 Task: Open Card Compliance Audit in Board Data Visualization Tools to Workspace Enterprise Resource Planning and add a team member Softage.3@softage.net, a label Yellow, a checklist Email Campaign, an attachment from your computer, a color Yellow and finally, add a card description 'Develop and launch new social media marketing campaign for new product launch' and a comment 'Let us approach this task with a sense of curiosity and a willingness to explore new ideas and approaches.'. Add a start date 'Jan 13, 1900' with a due date 'Jan 20, 1900'
Action: Mouse moved to (108, 318)
Screenshot: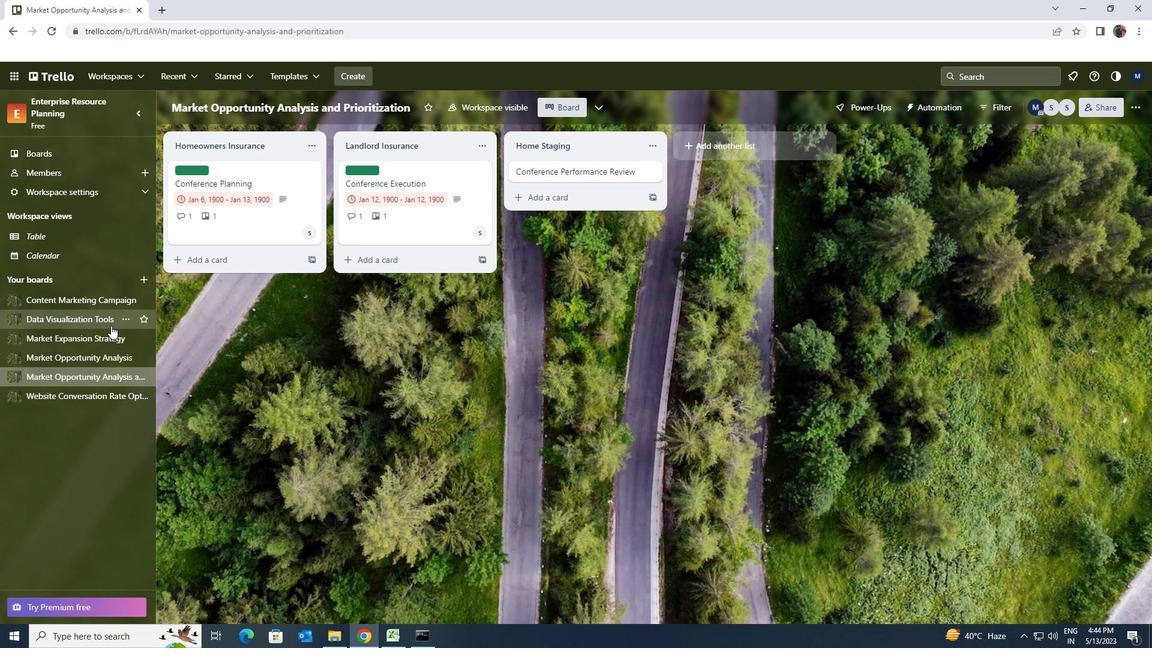 
Action: Mouse pressed left at (108, 318)
Screenshot: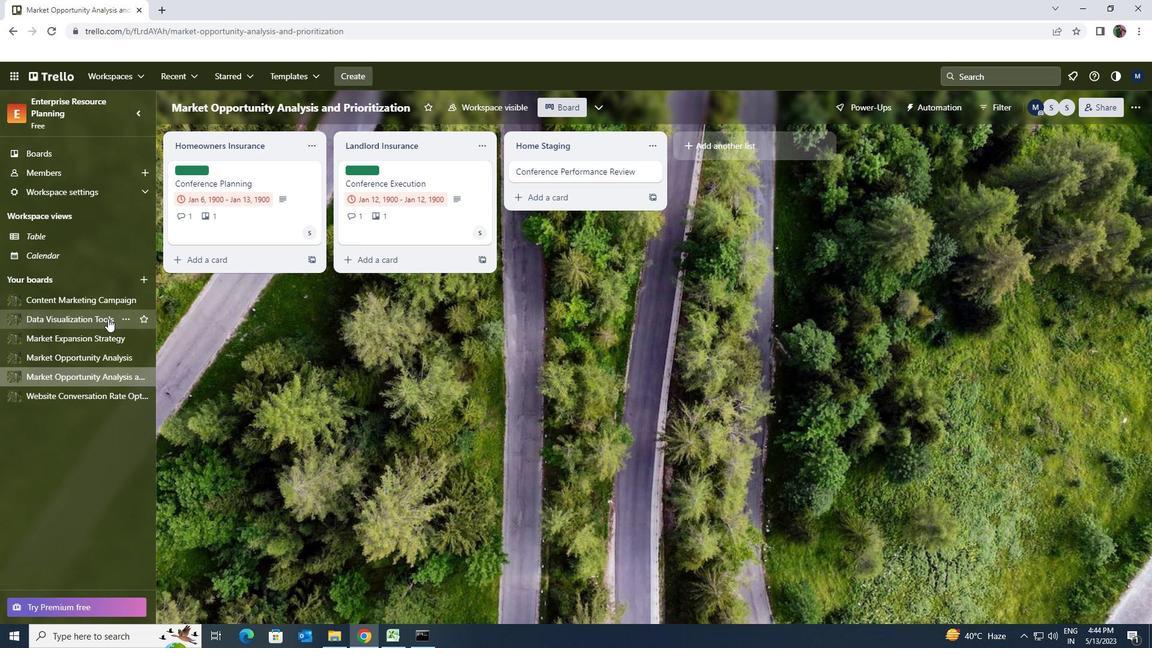 
Action: Mouse moved to (580, 170)
Screenshot: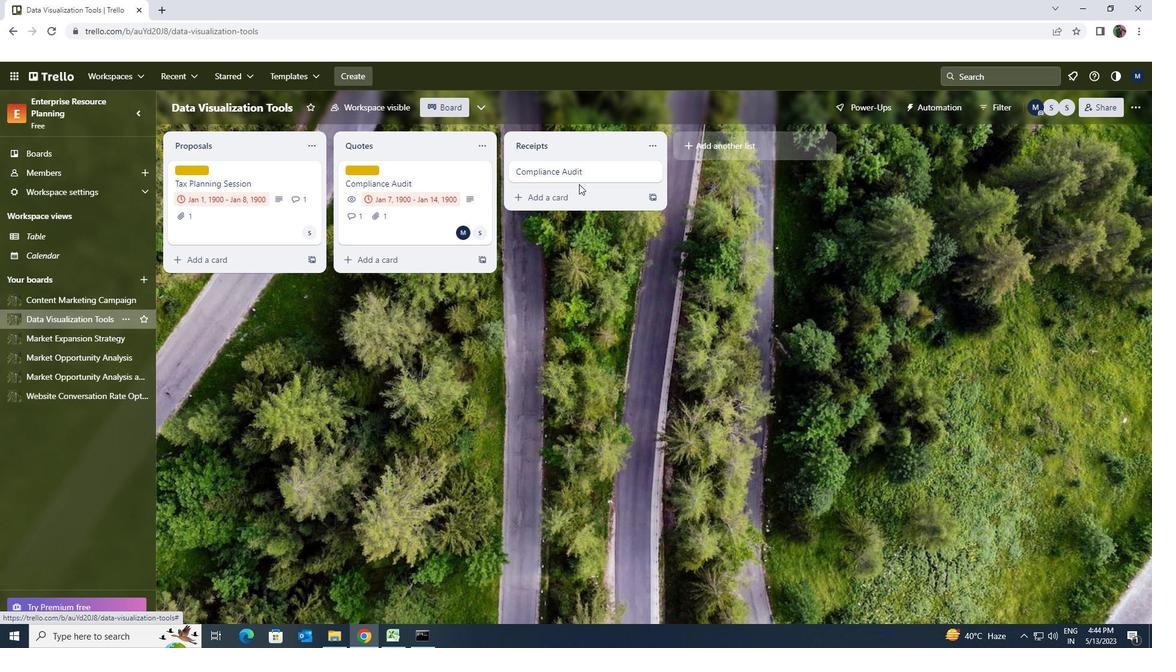 
Action: Mouse pressed left at (580, 170)
Screenshot: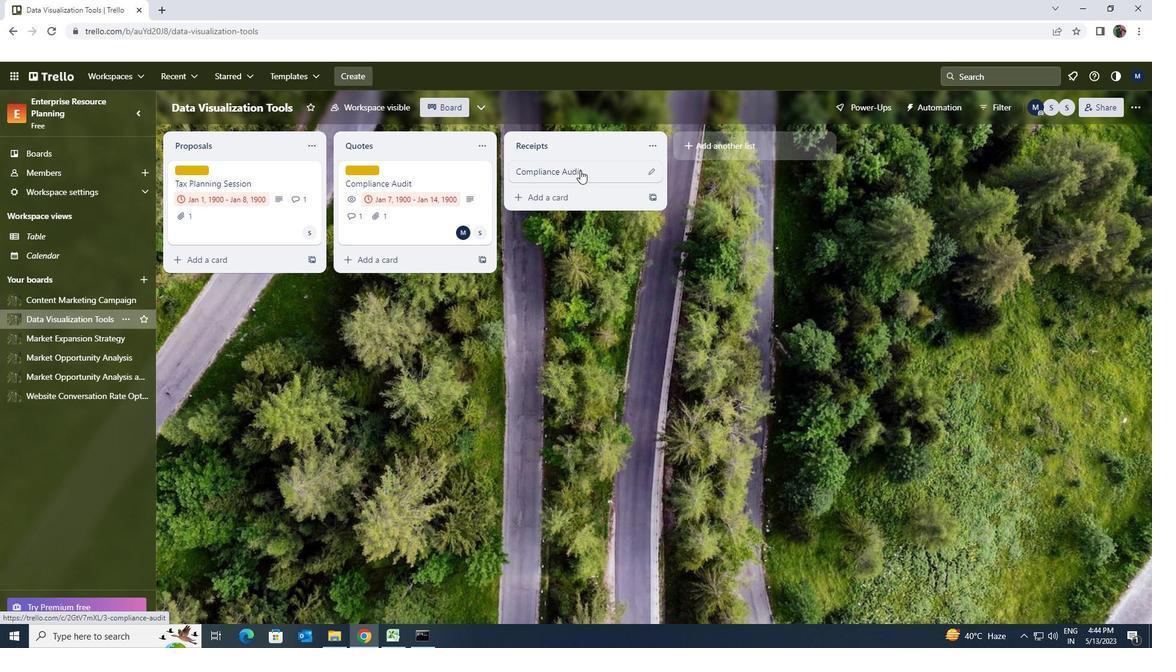
Action: Mouse moved to (712, 207)
Screenshot: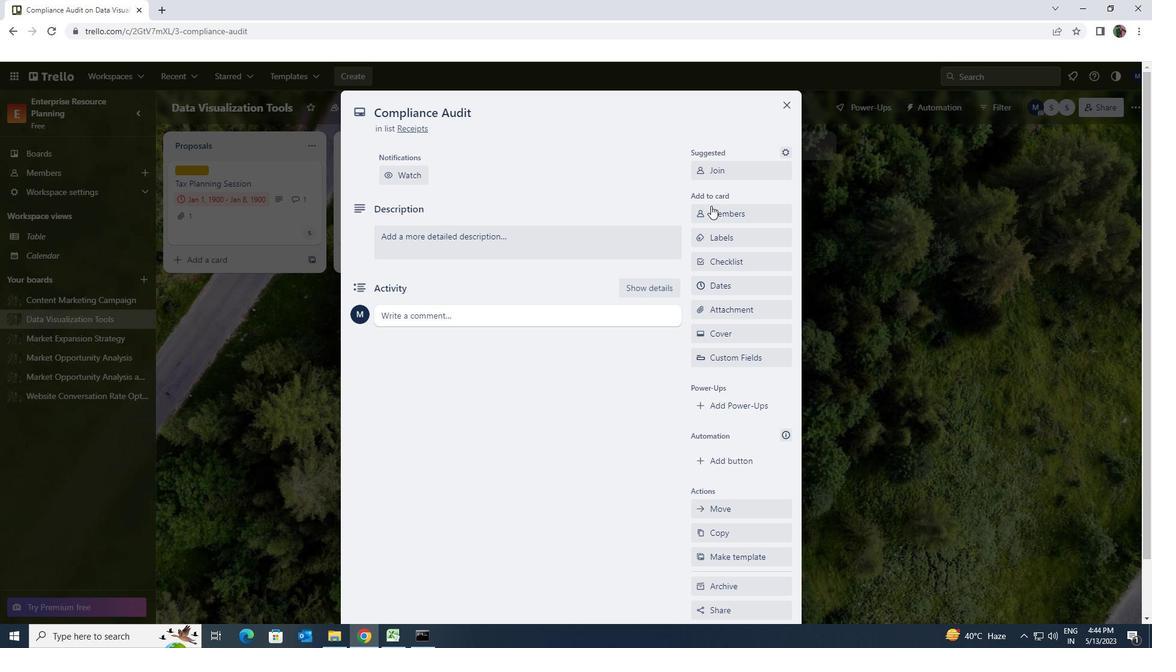 
Action: Mouse pressed left at (712, 207)
Screenshot: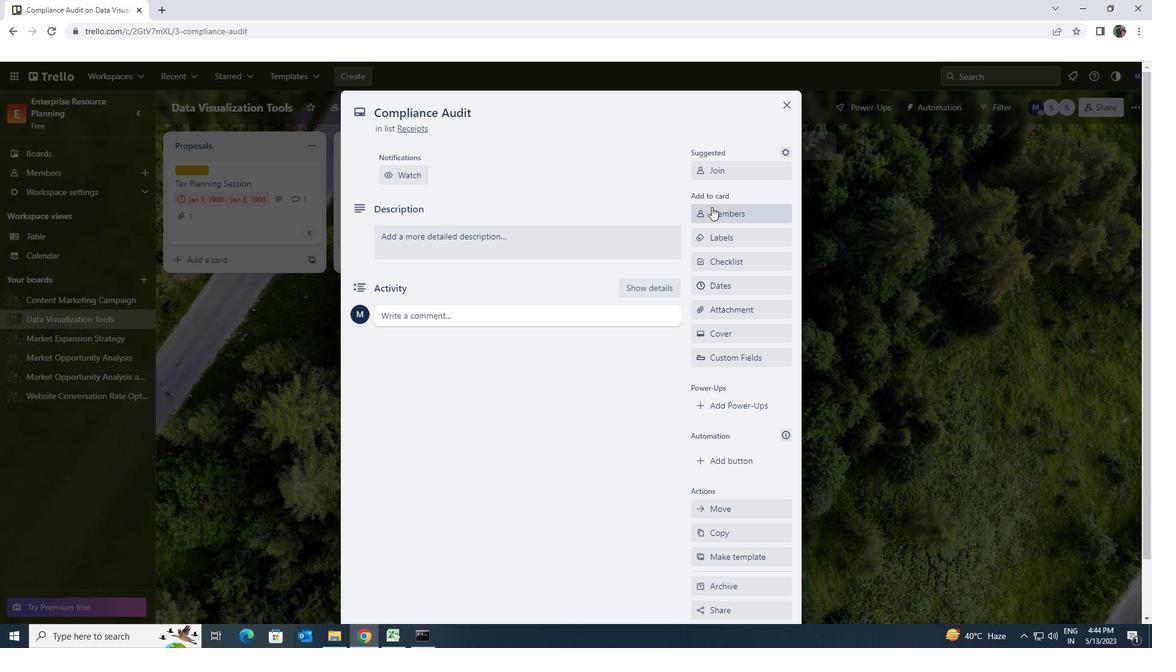 
Action: Key pressed softage.net<Key.backspace><Key.backspace><Key.backspace>3<Key.shift>@SOFTAGE.NET
Screenshot: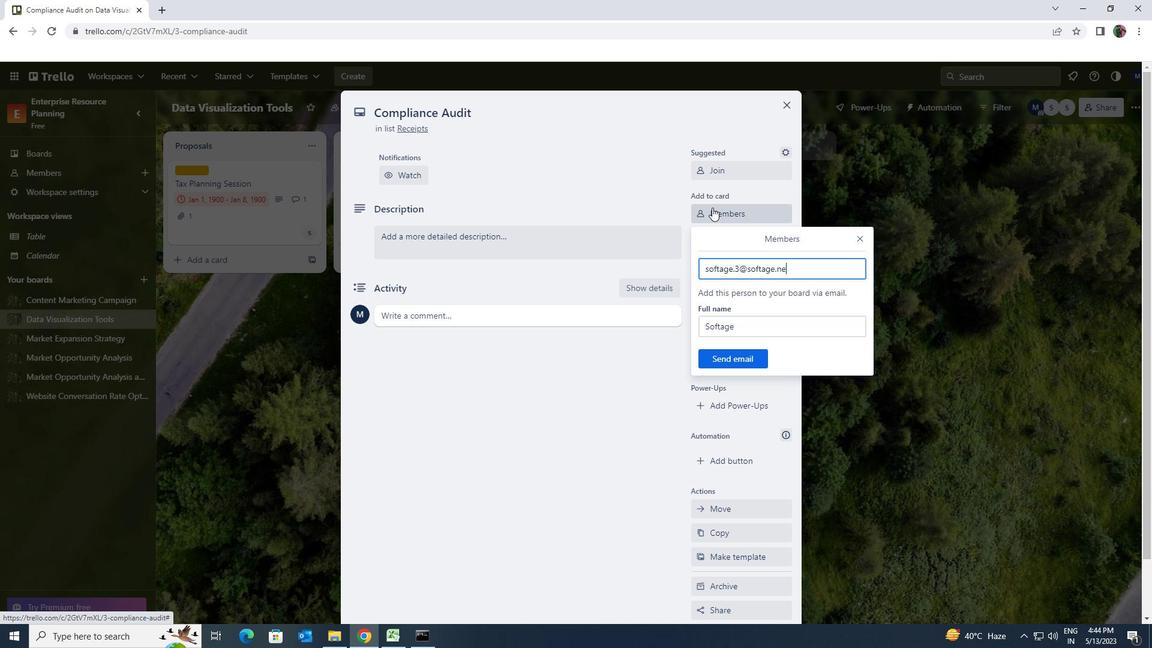 
Action: Mouse moved to (737, 352)
Screenshot: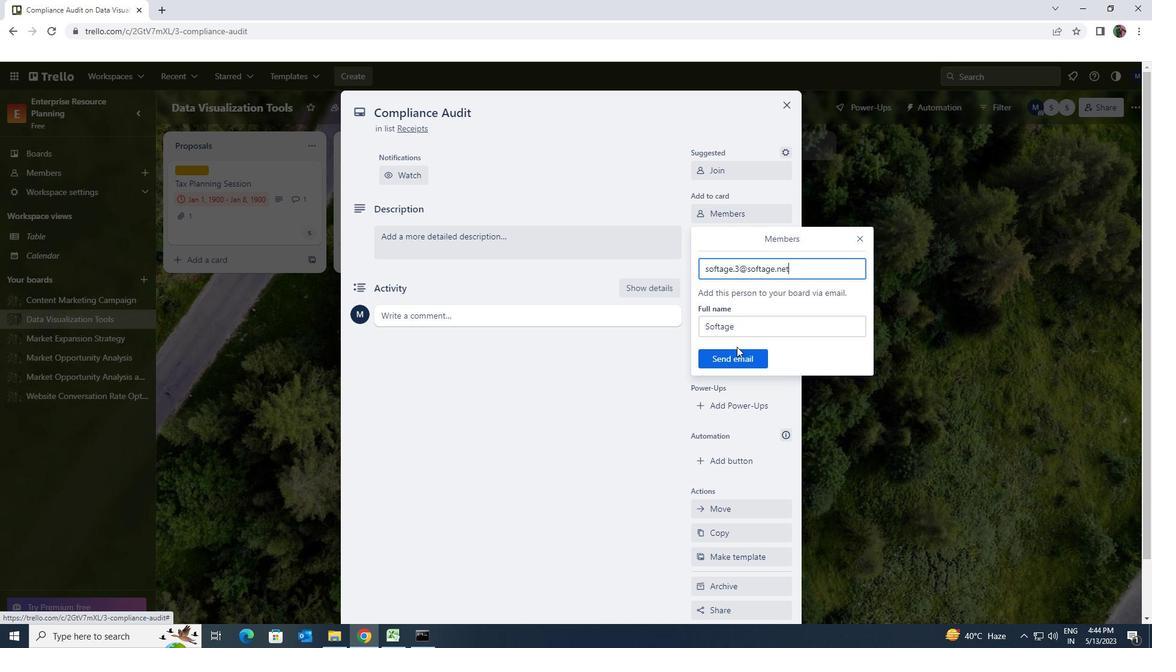
Action: Mouse pressed left at (737, 352)
Screenshot: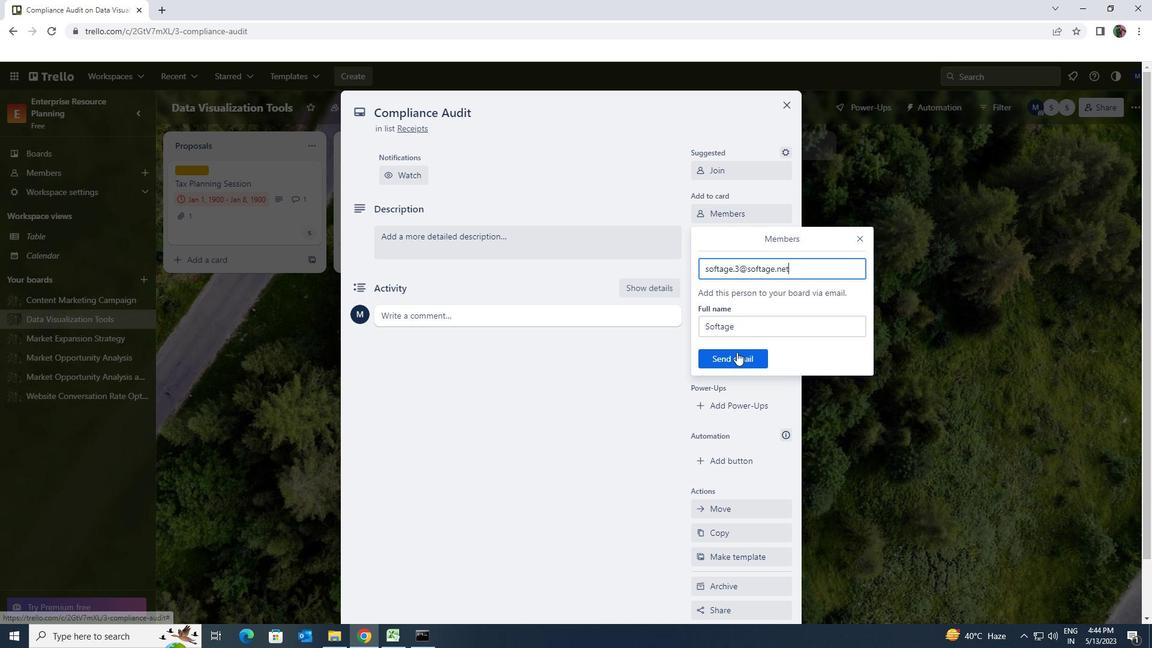 
Action: Mouse moved to (747, 244)
Screenshot: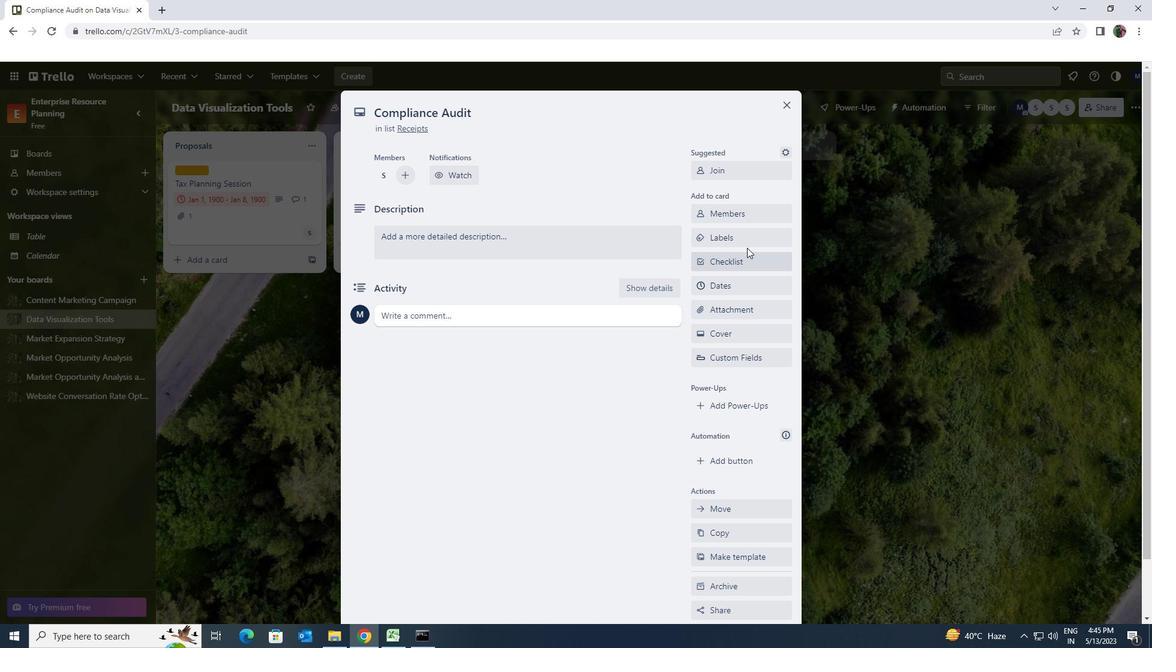 
Action: Mouse pressed left at (747, 244)
Screenshot: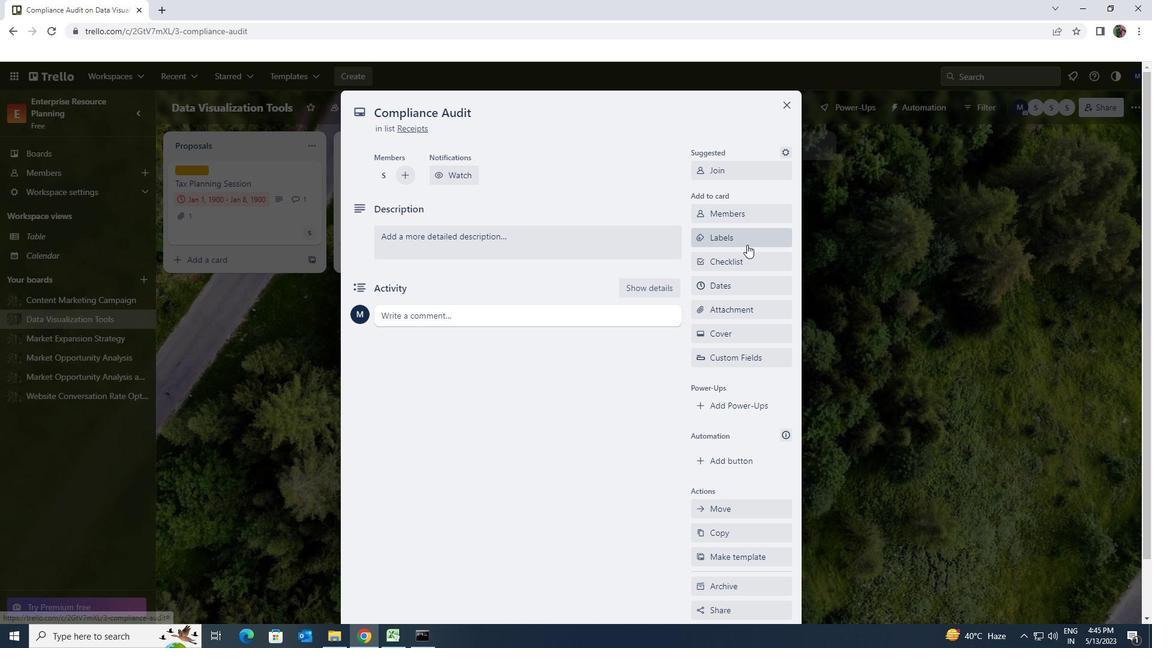
Action: Mouse moved to (789, 476)
Screenshot: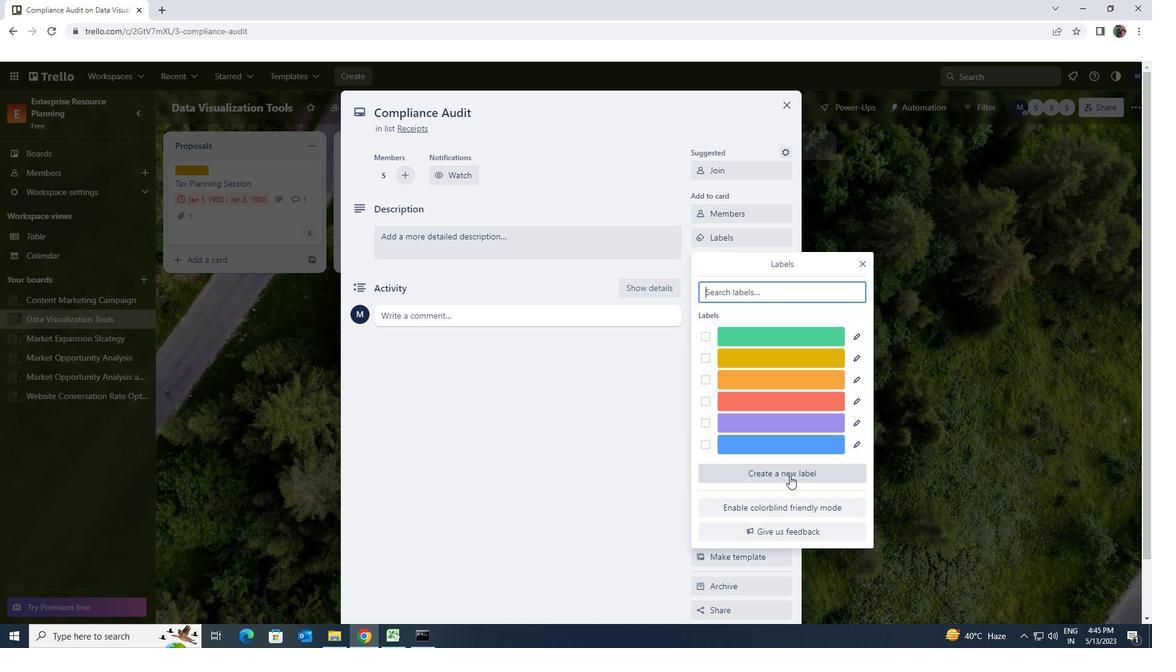 
Action: Mouse pressed left at (789, 476)
Screenshot: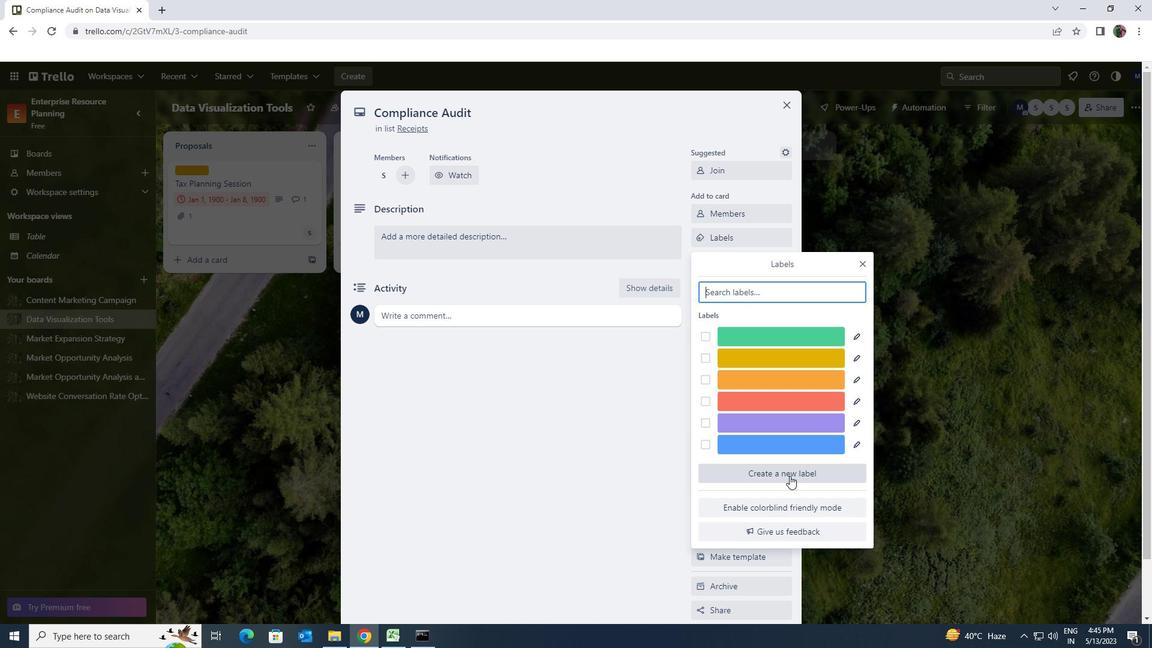 
Action: Mouse moved to (753, 436)
Screenshot: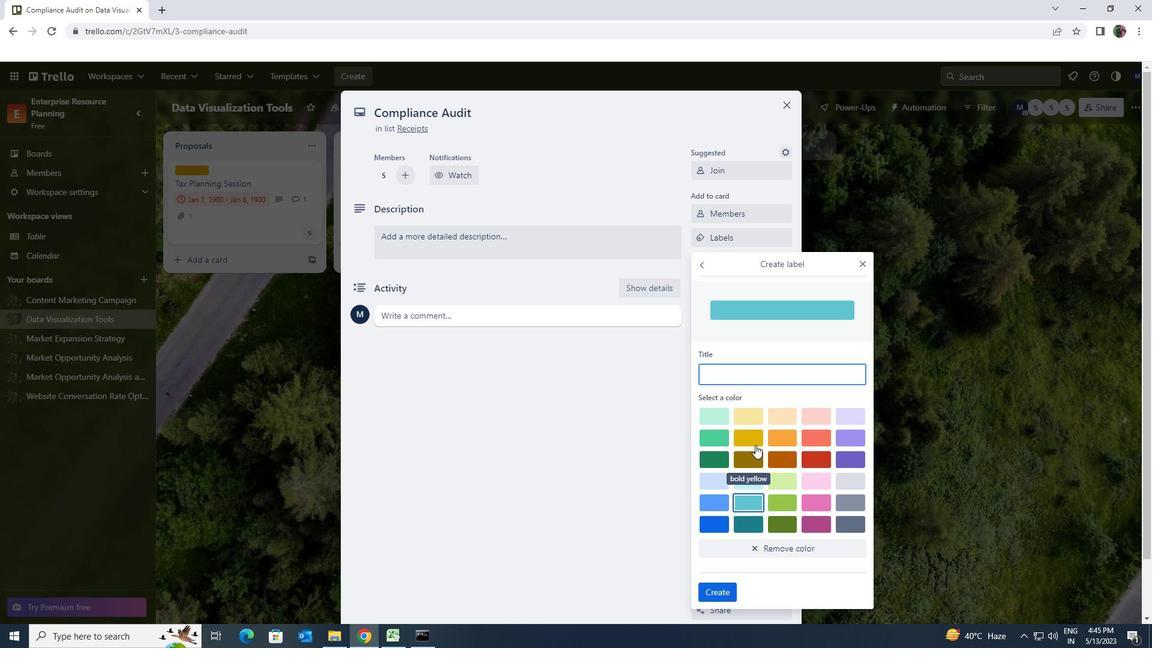 
Action: Mouse pressed left at (753, 436)
Screenshot: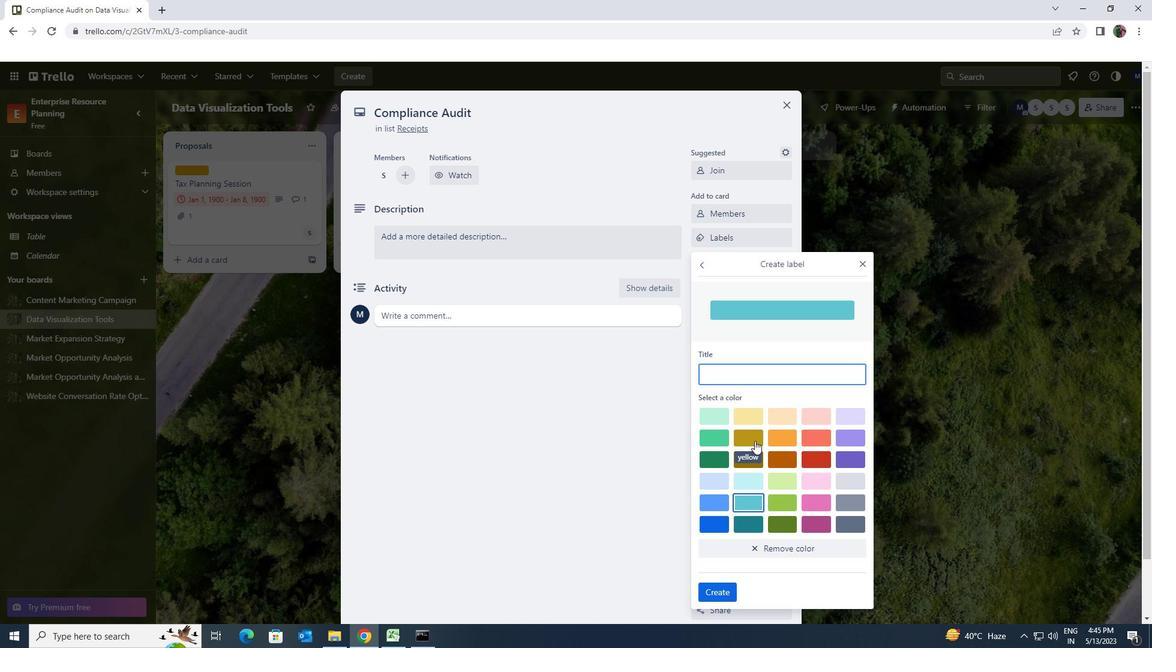 
Action: Mouse moved to (722, 588)
Screenshot: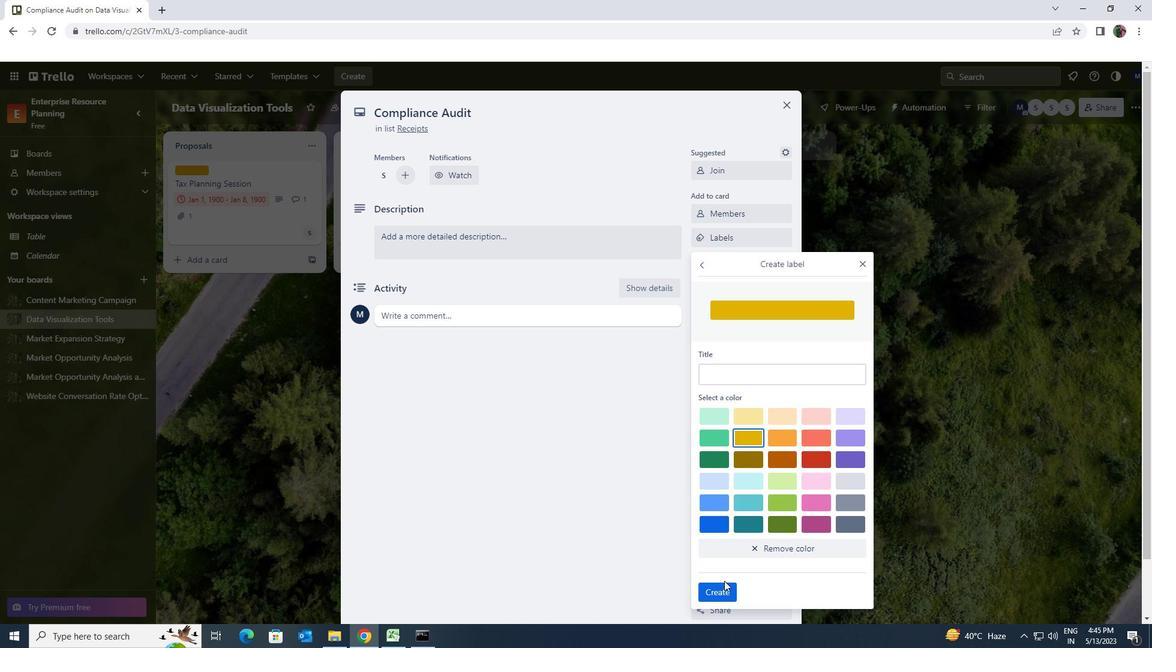 
Action: Mouse pressed left at (722, 588)
Screenshot: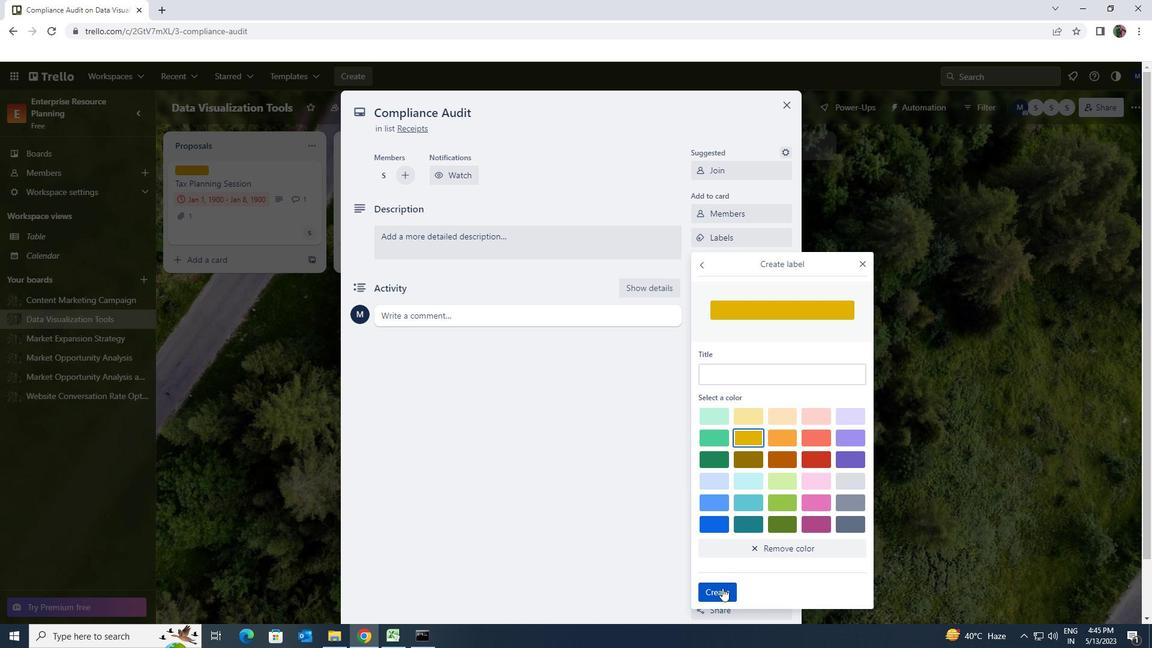 
Action: Mouse moved to (858, 262)
Screenshot: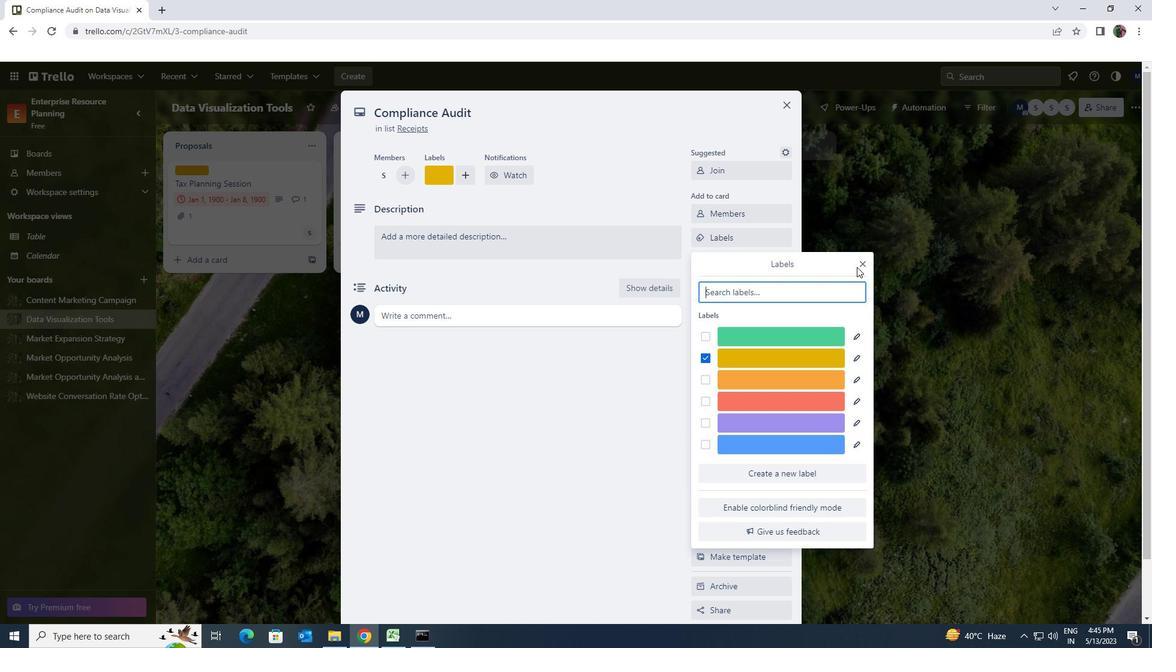 
Action: Mouse pressed left at (858, 262)
Screenshot: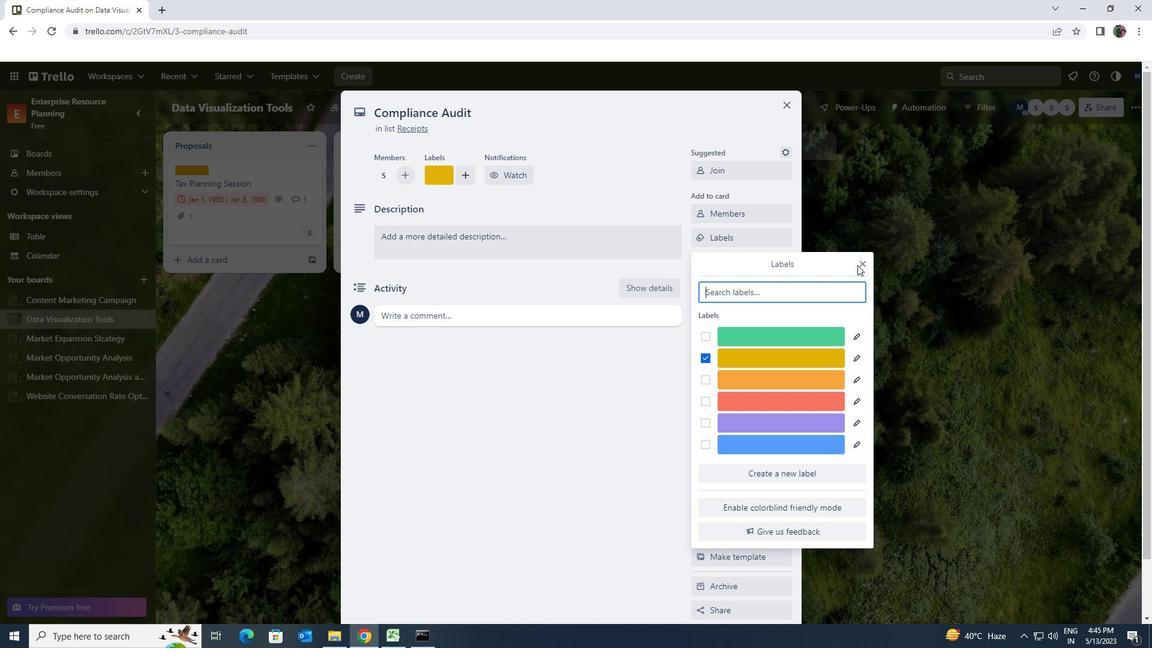 
Action: Mouse moved to (862, 262)
Screenshot: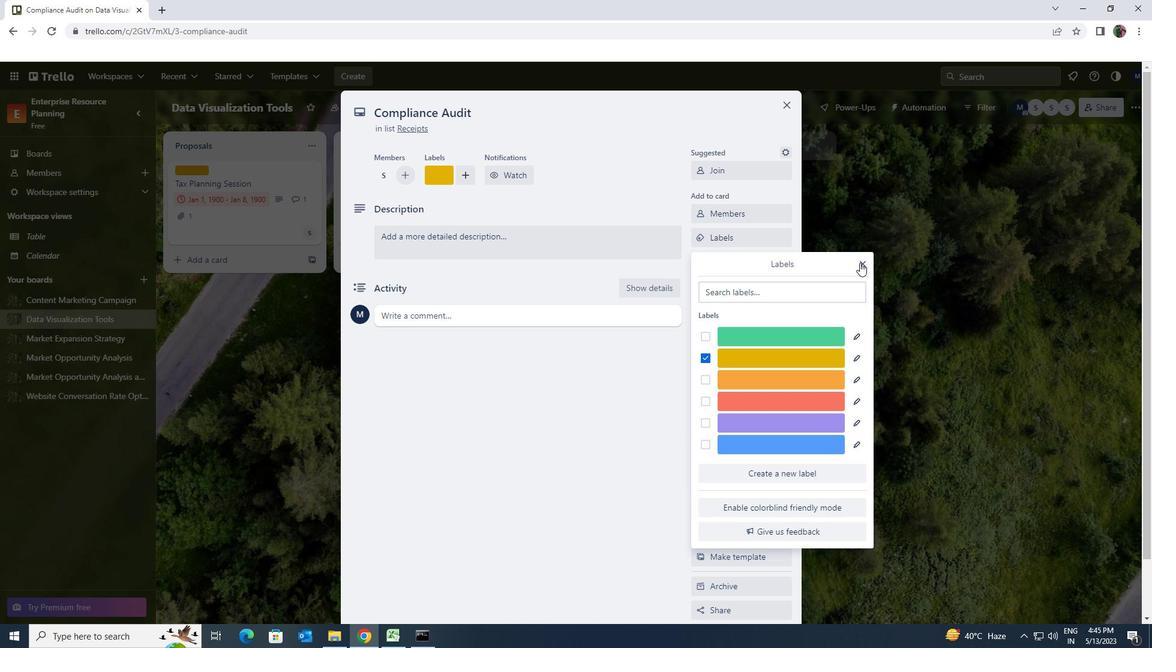 
Action: Mouse pressed left at (862, 262)
Screenshot: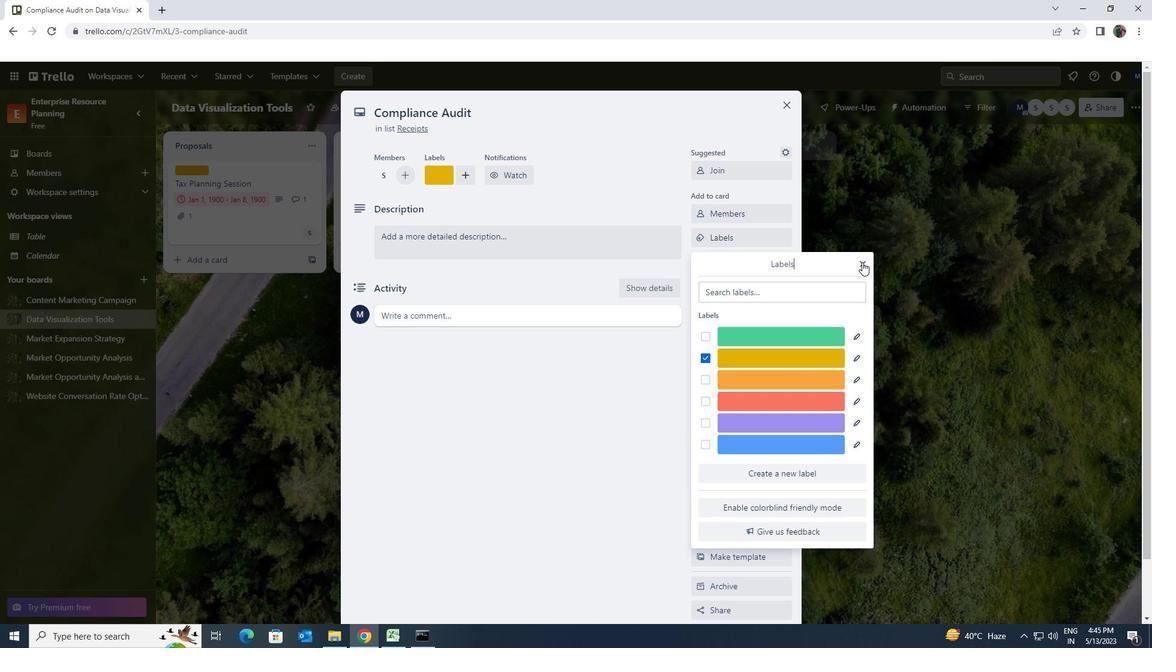 
Action: Mouse moved to (770, 259)
Screenshot: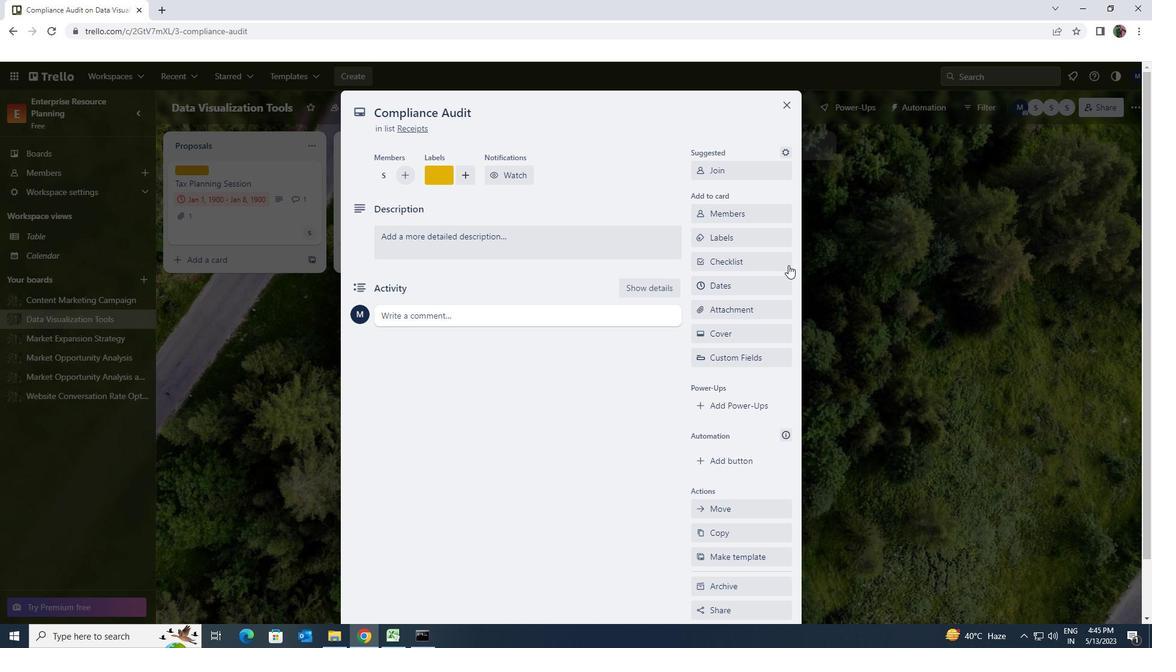 
Action: Mouse pressed left at (770, 259)
Screenshot: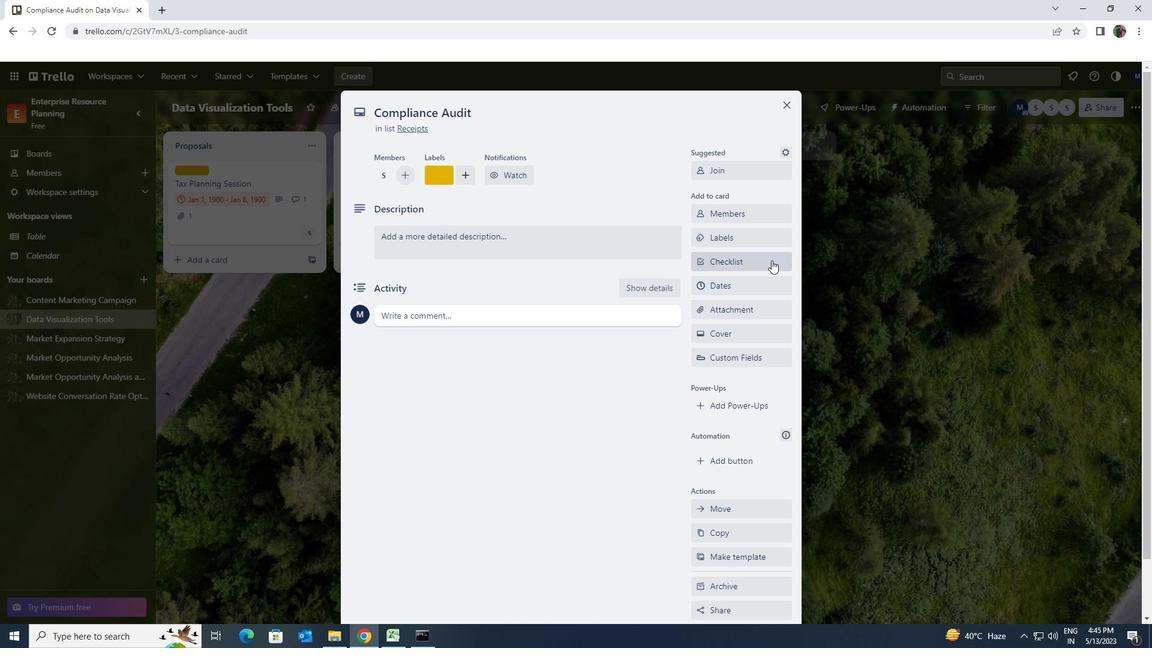 
Action: Key pressed <Key.shift>EMAIL<Key.space><Key.shift>CAMPAIGN
Screenshot: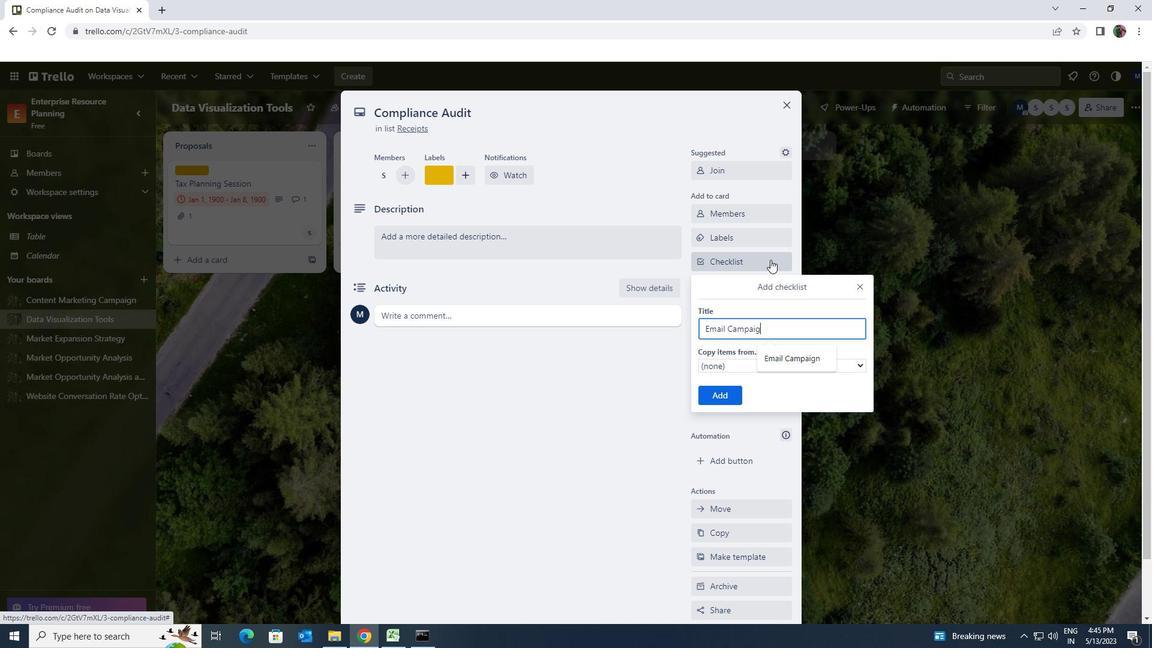 
Action: Mouse moved to (725, 399)
Screenshot: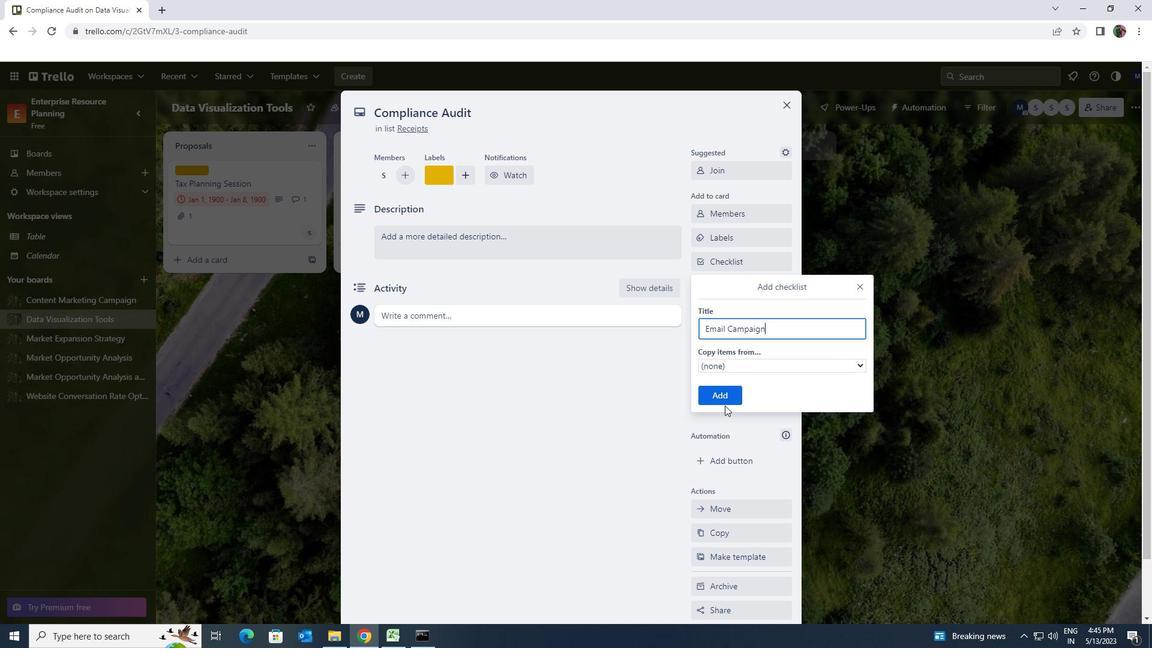 
Action: Mouse pressed left at (725, 399)
Screenshot: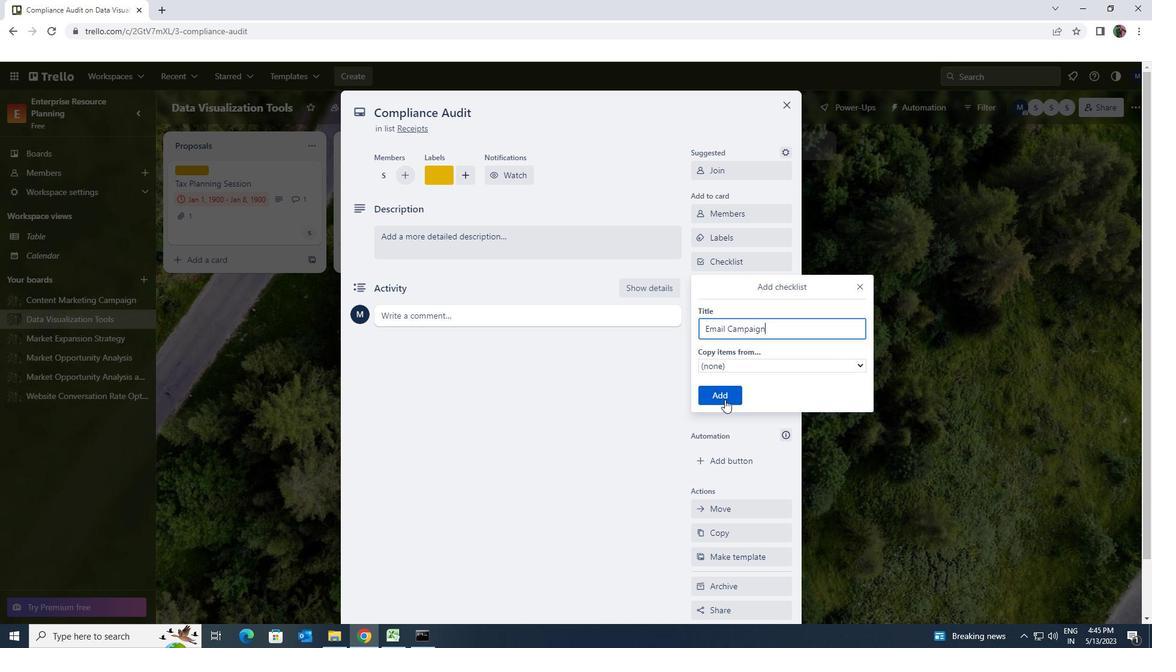 
Action: Mouse moved to (732, 314)
Screenshot: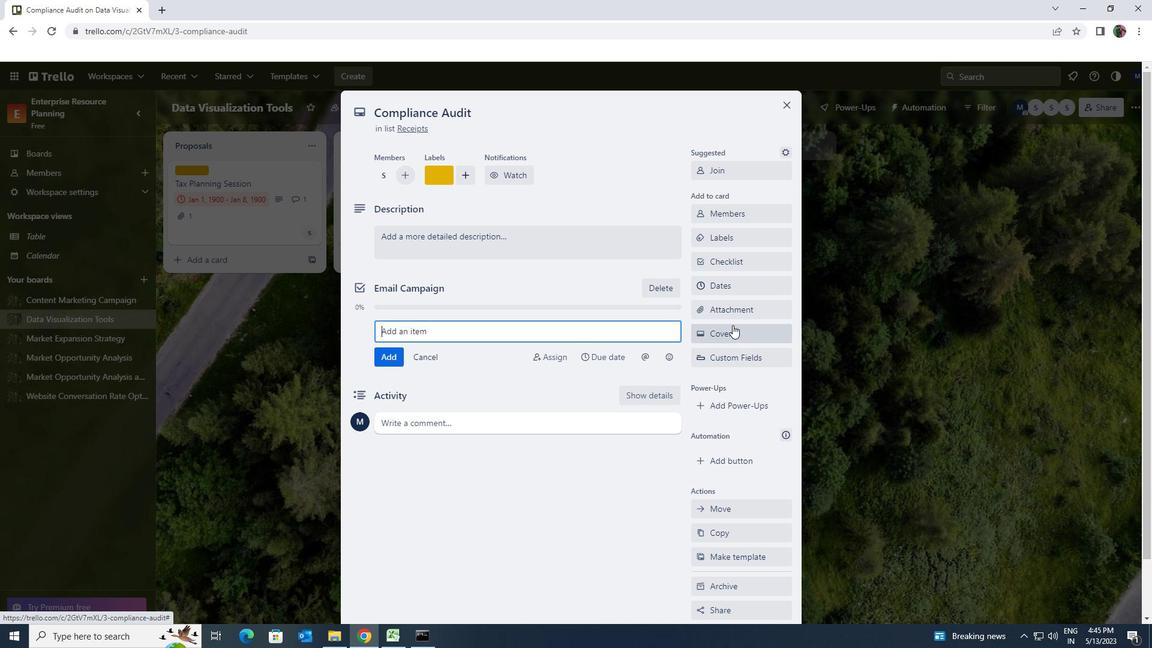 
Action: Mouse pressed left at (732, 314)
Screenshot: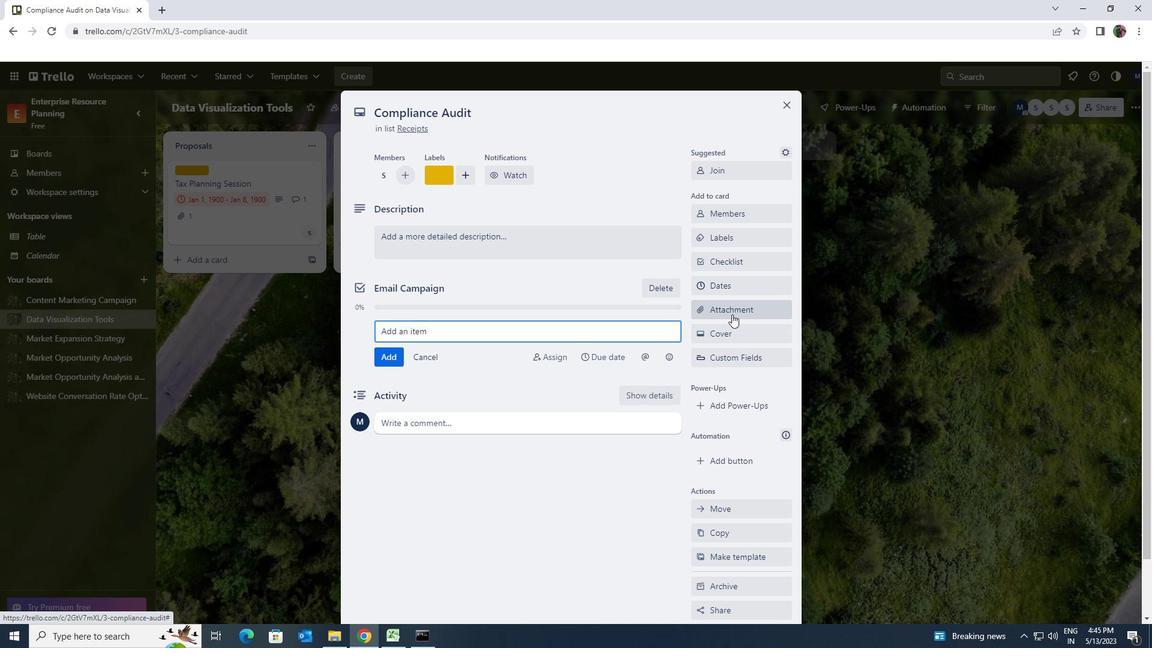 
Action: Mouse moved to (726, 358)
Screenshot: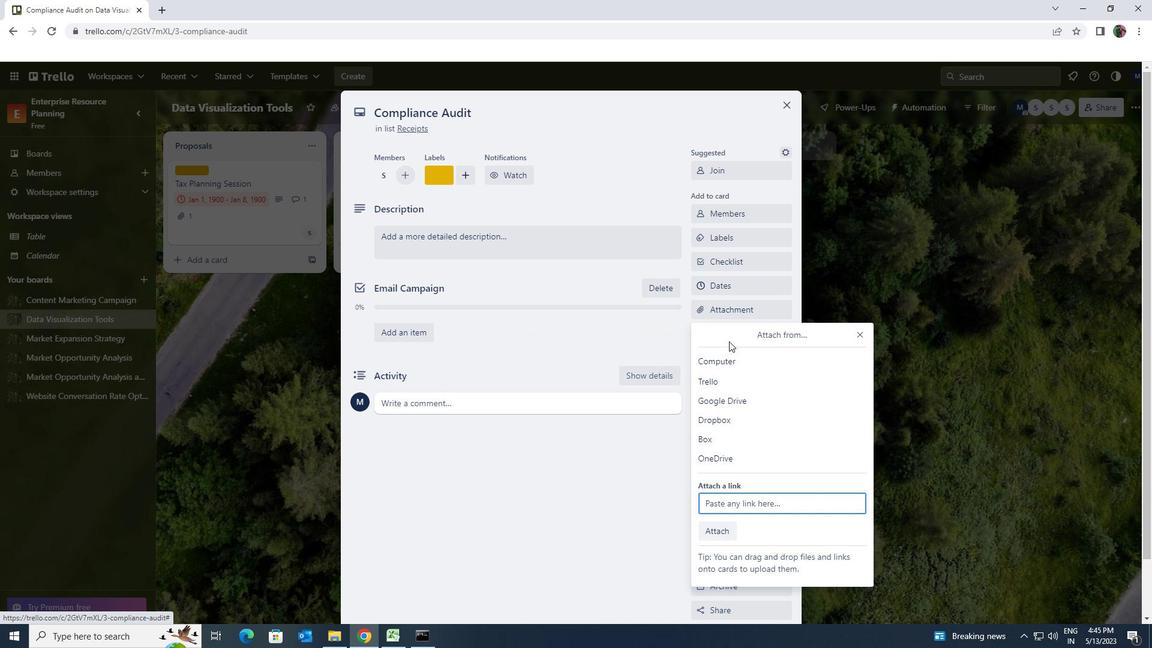 
Action: Mouse pressed left at (726, 358)
Screenshot: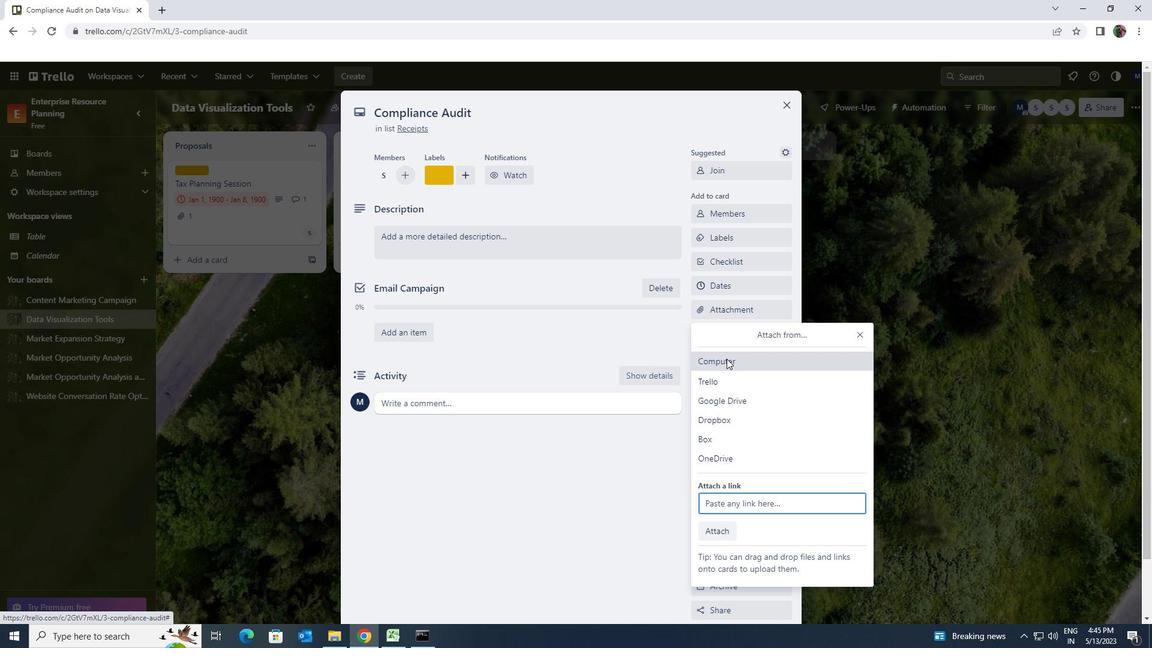
Action: Mouse moved to (289, 180)
Screenshot: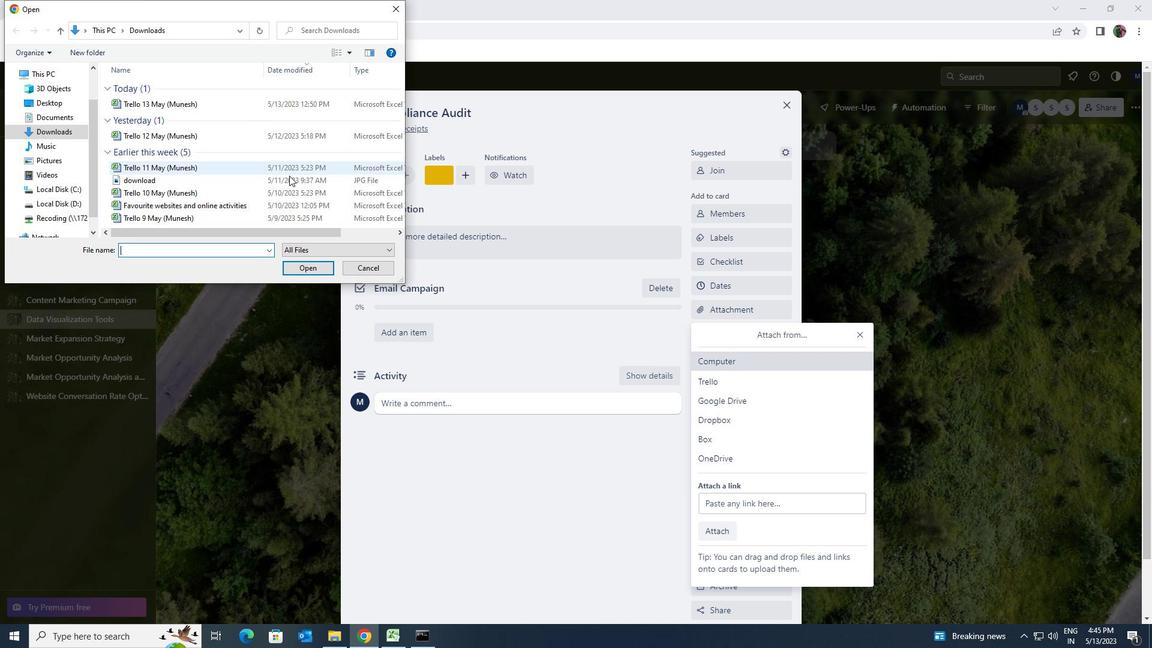 
Action: Mouse pressed left at (289, 180)
Screenshot: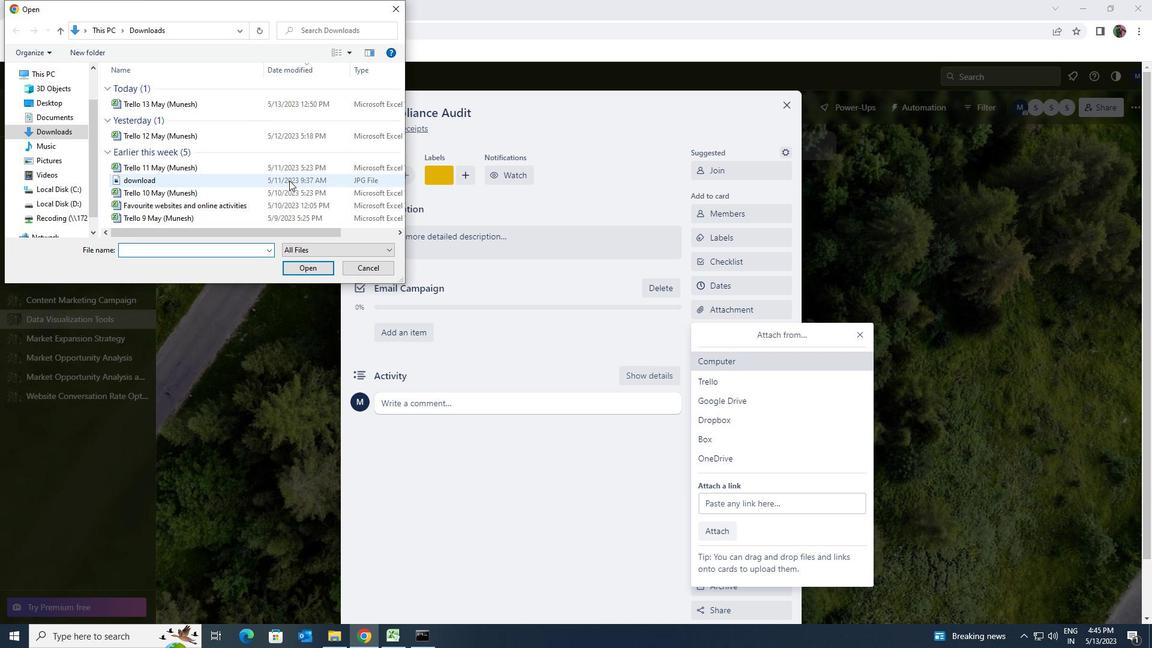 
Action: Mouse moved to (303, 262)
Screenshot: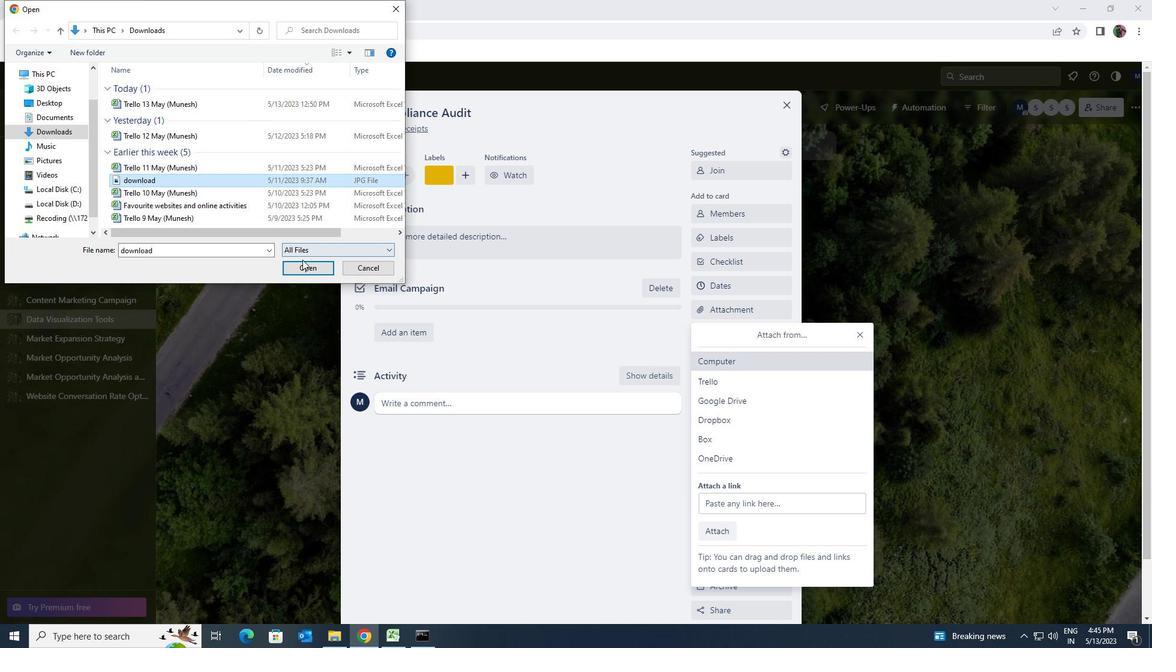 
Action: Mouse pressed left at (303, 262)
Screenshot: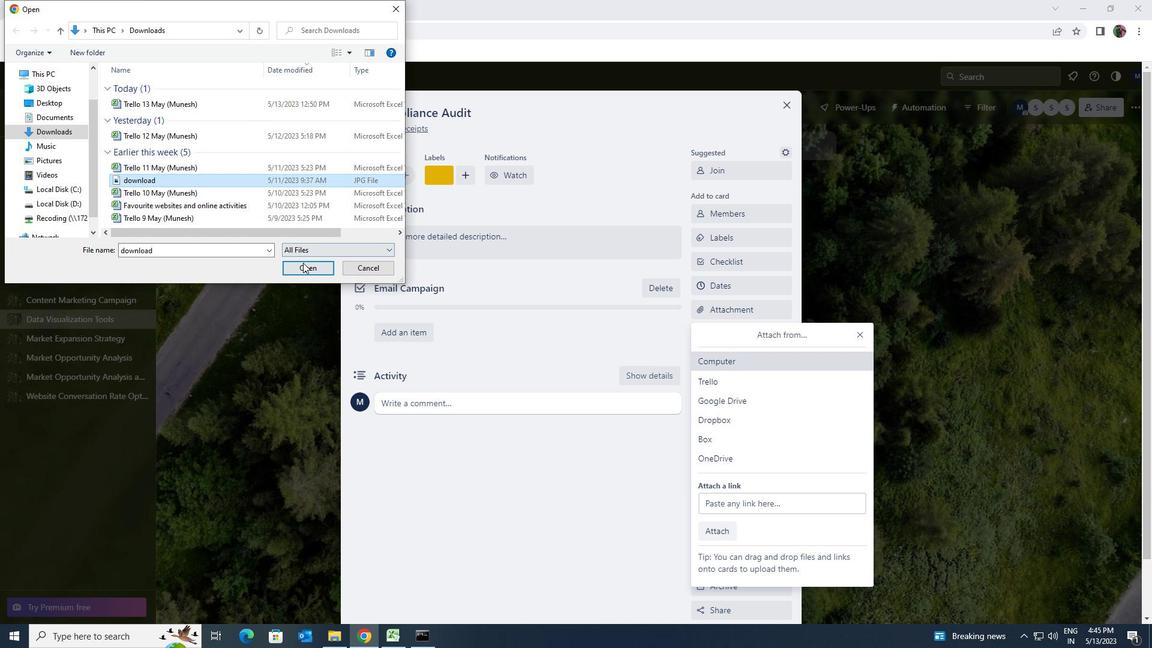 
Action: Mouse moved to (453, 328)
Screenshot: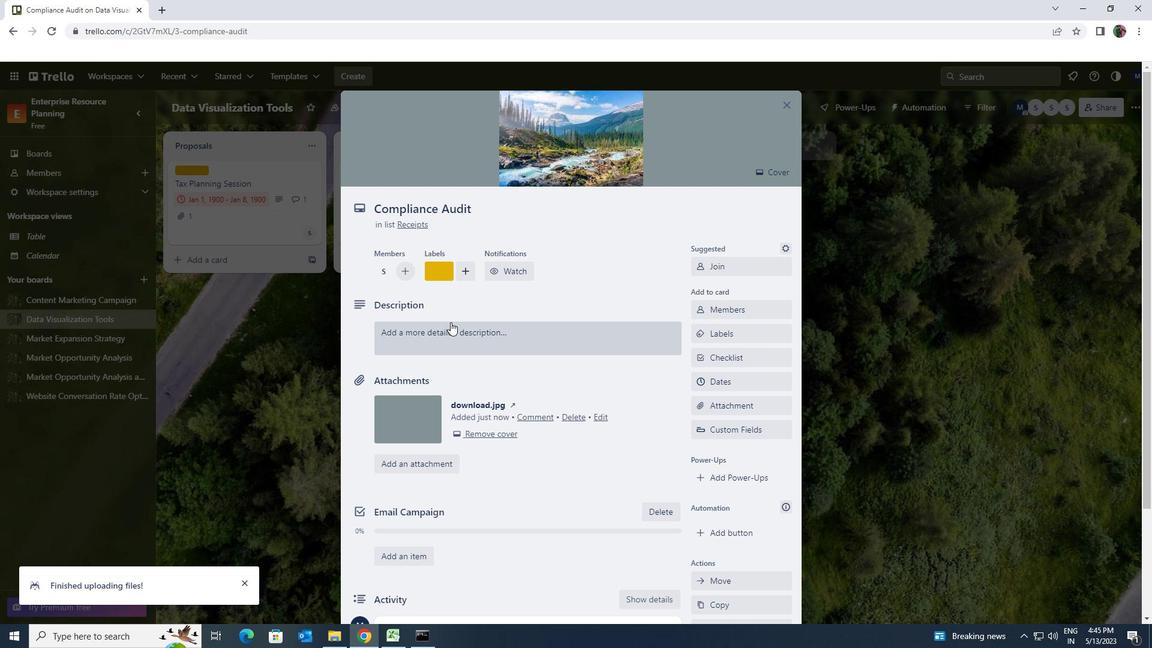 
Action: Mouse pressed left at (453, 328)
Screenshot: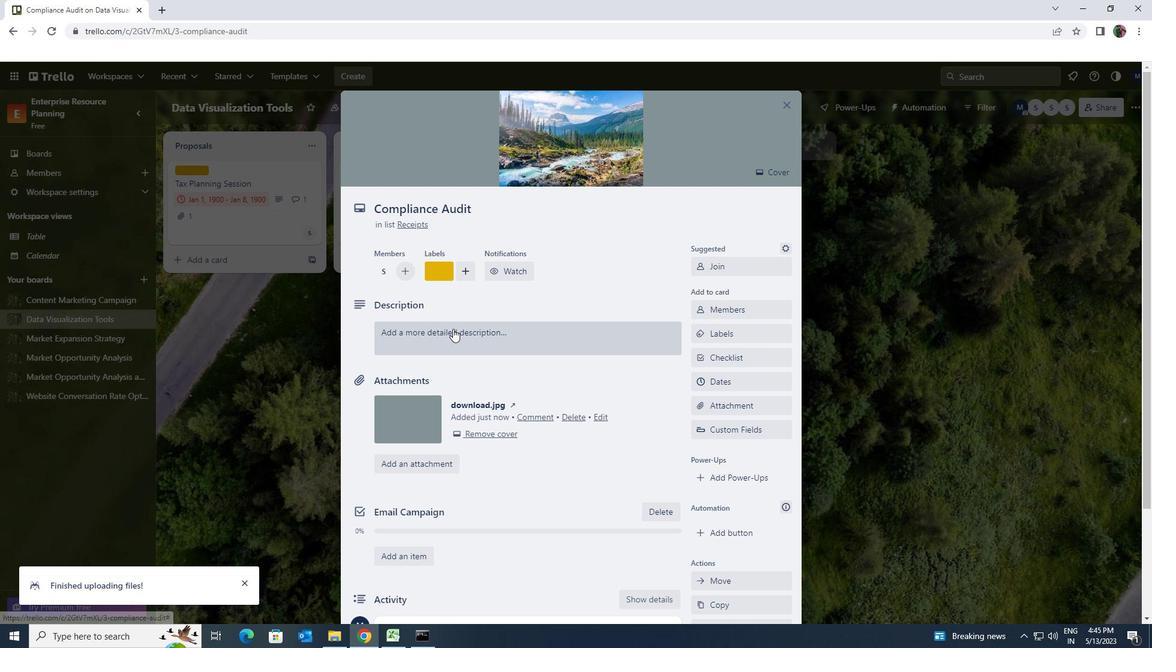 
Action: Mouse moved to (453, 330)
Screenshot: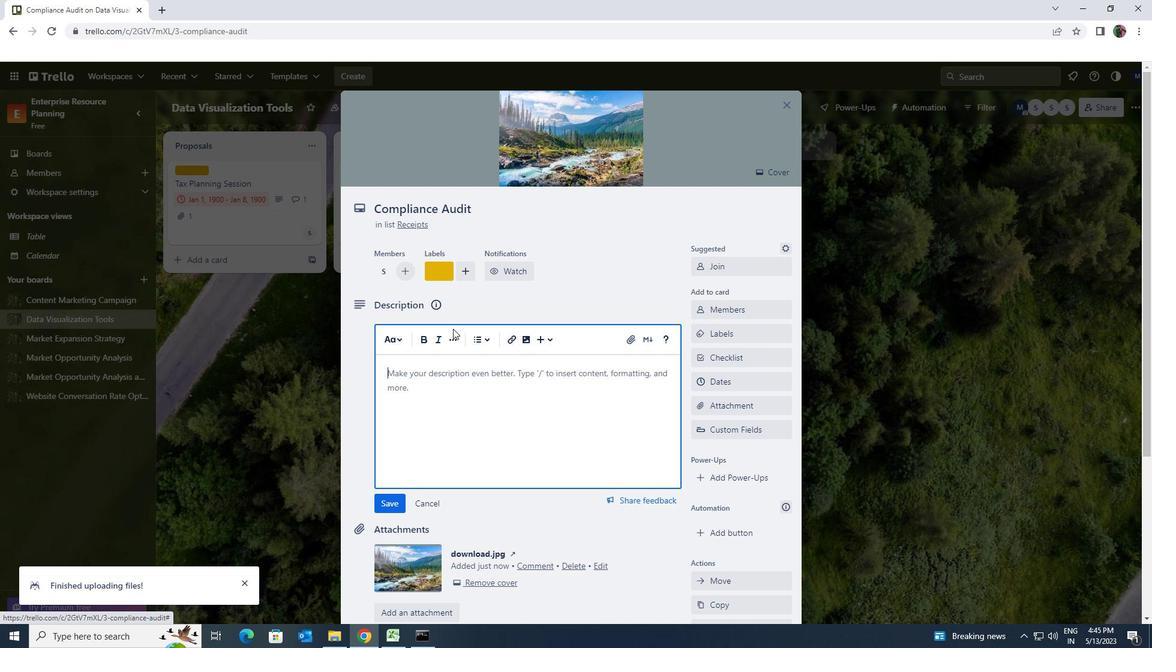 
Action: Key pressed <Key.shift><Key.shift>DEVELOP<Key.space>AND<Key.space><Key.shift>LAUNDCH<Key.space><Key.backspace><Key.backspace><Key.backspace><Key.backspace><Key.backspace><Key.backspace><Key.backspace>AUNCH<Key.space>NEW<Key.space>SOCIAL<Key.space>MEDIA<Key.space>MARKETING<Key.space>CAMPAIGN<Key.space>FOR<Key.space>NEW<Key.space>PRODUCT<Key.space>LAUNCH<Key.space>
Screenshot: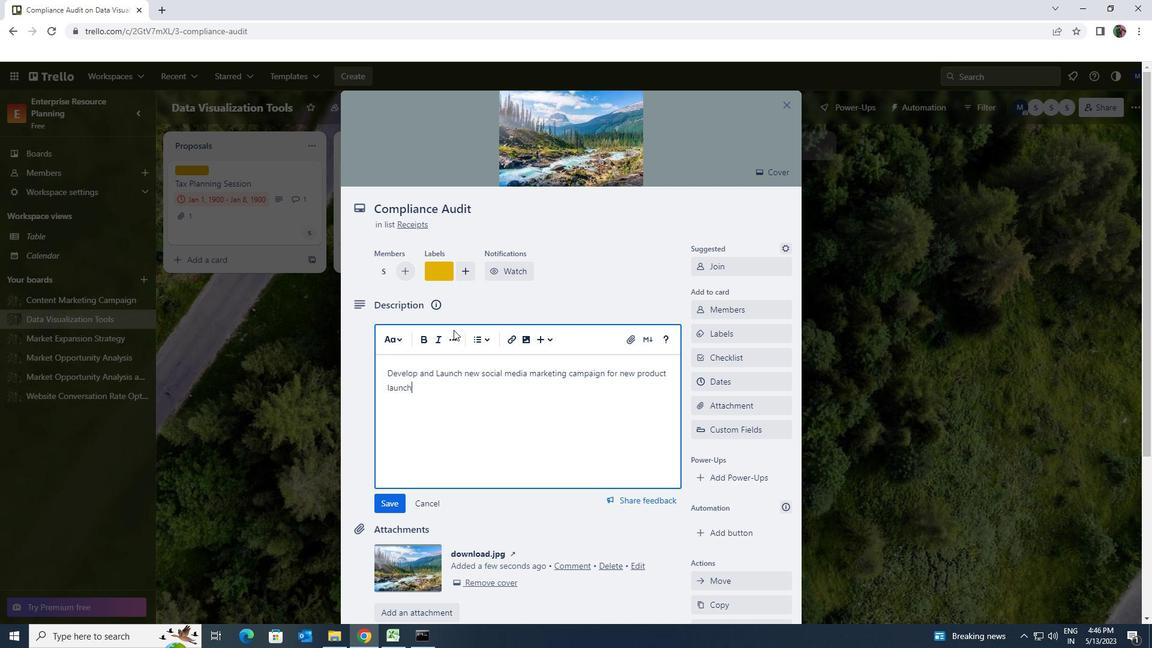 
Action: Mouse moved to (394, 501)
Screenshot: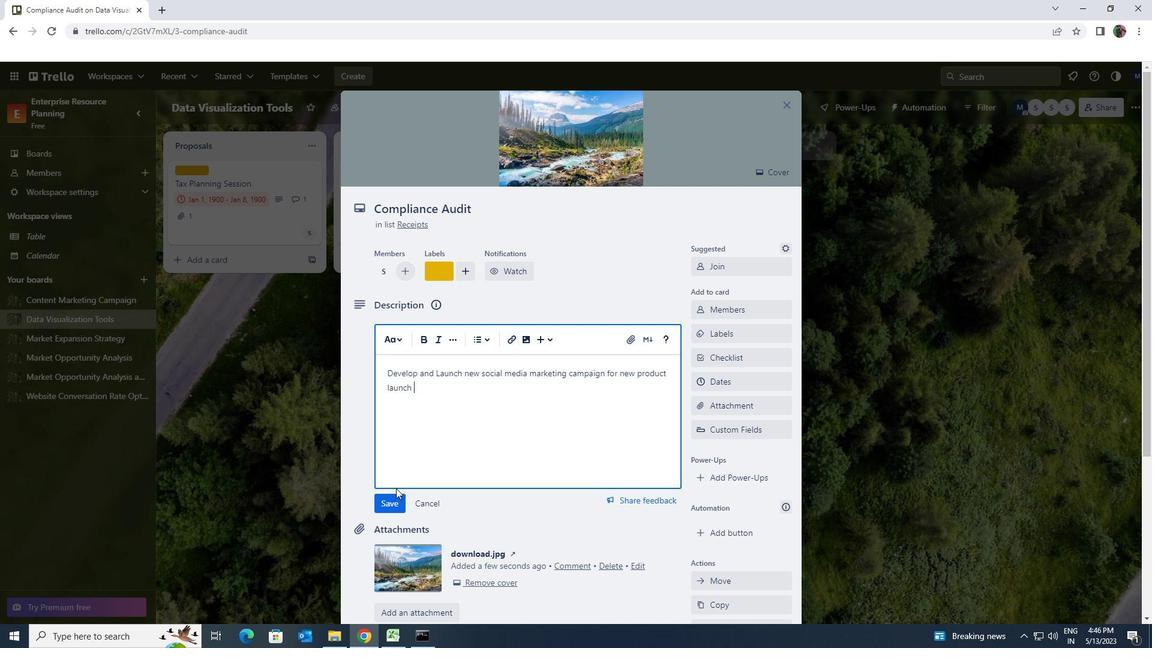 
Action: Mouse pressed left at (394, 501)
Screenshot: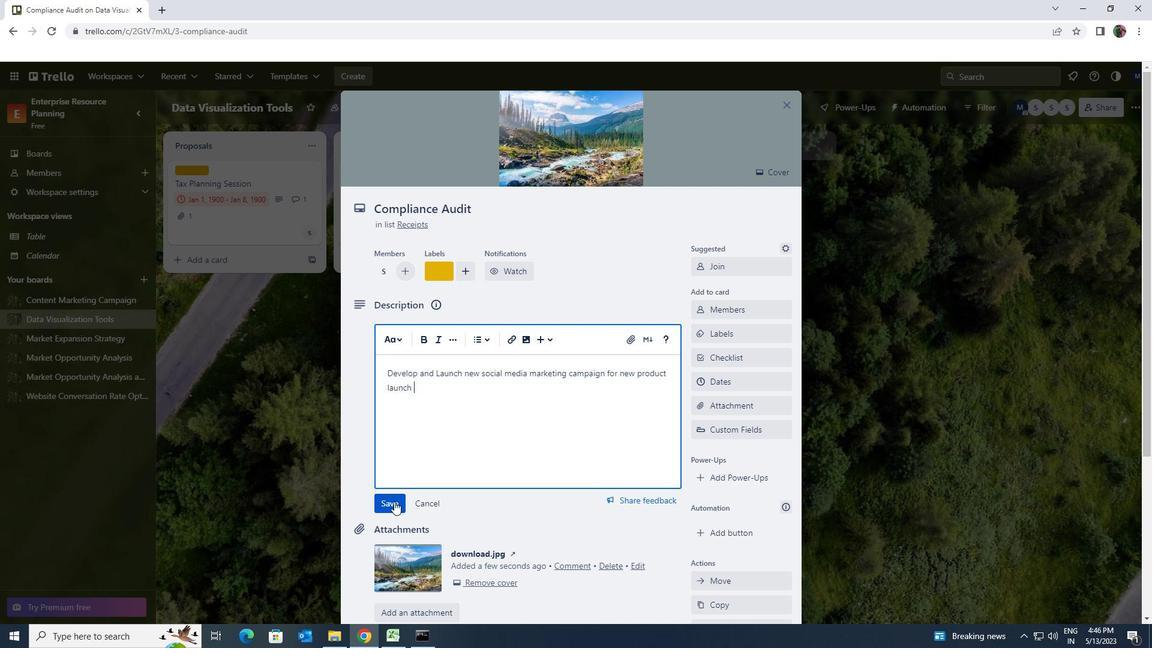 
Action: Mouse moved to (441, 460)
Screenshot: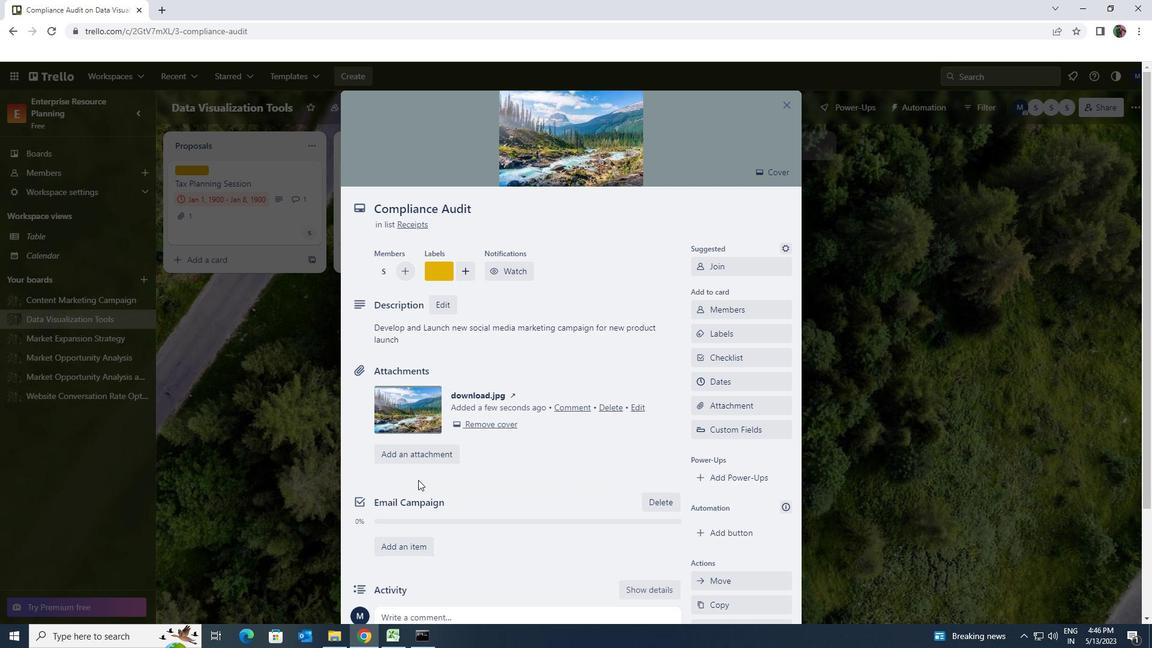 
Action: Mouse scrolled (441, 459) with delta (0, 0)
Screenshot: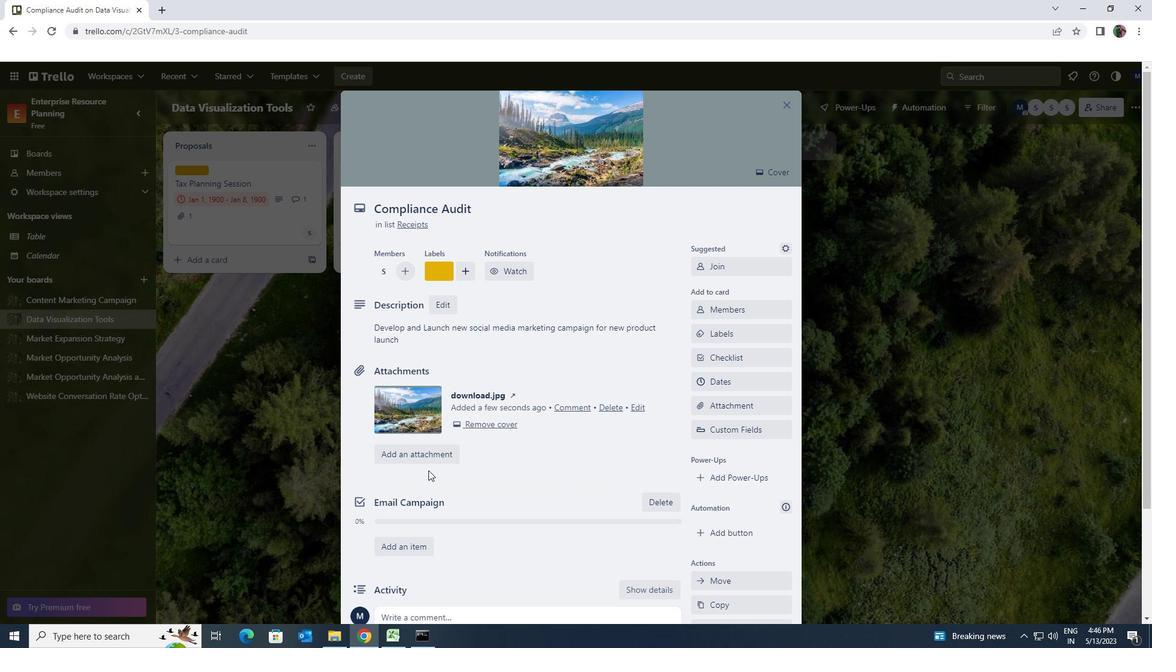
Action: Mouse scrolled (441, 459) with delta (0, 0)
Screenshot: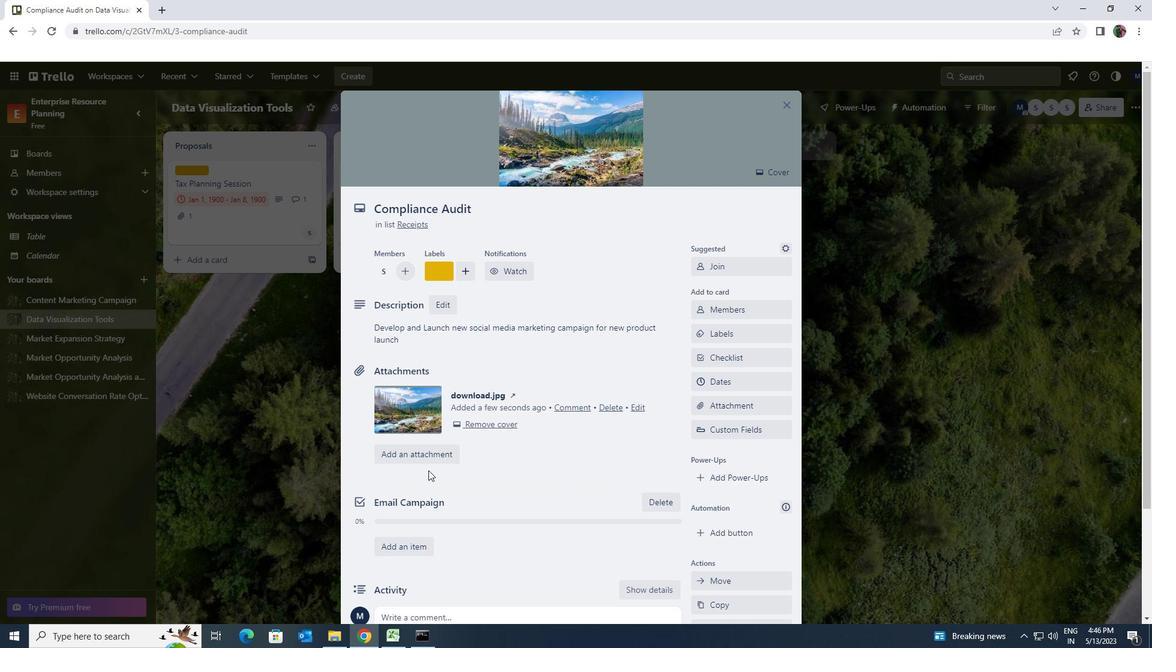 
Action: Mouse scrolled (441, 459) with delta (0, 0)
Screenshot: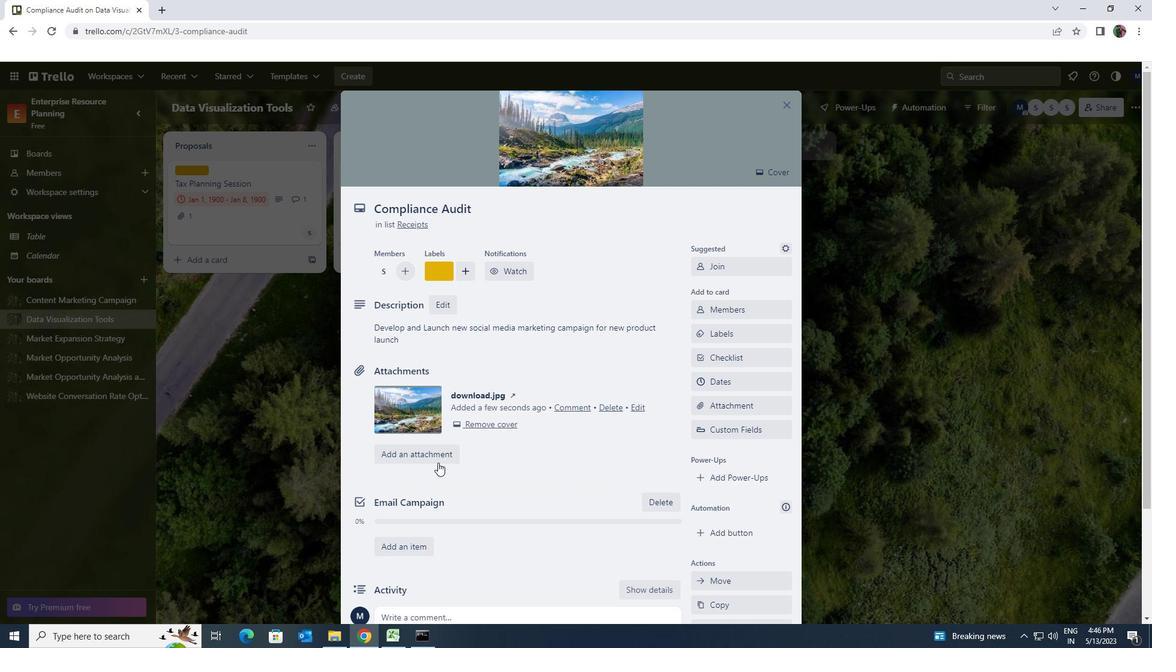 
Action: Mouse moved to (441, 479)
Screenshot: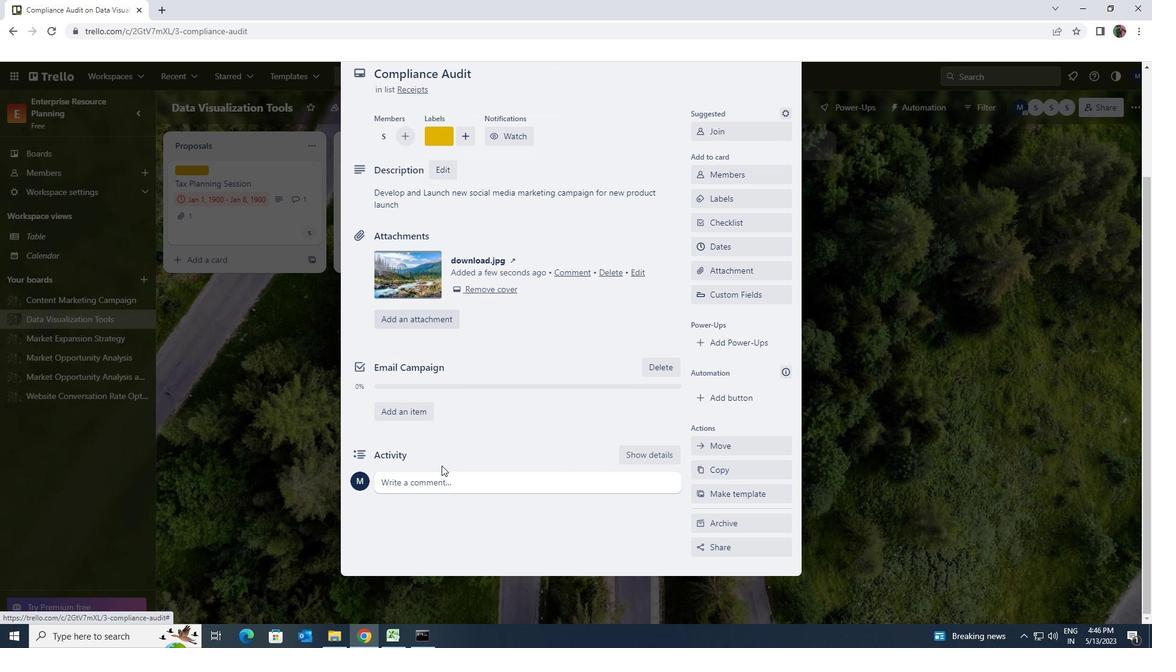 
Action: Mouse pressed left at (441, 479)
Screenshot: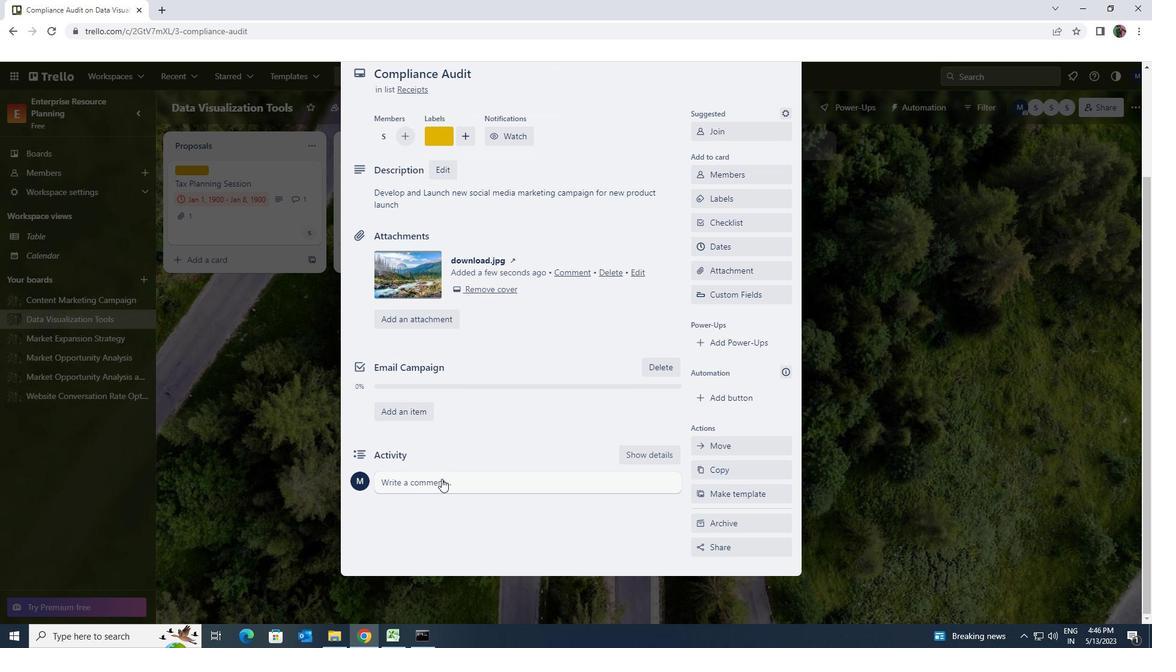 
Action: Key pressed <Key.shift>LET<Key.space>US<Key.space>APPROACH<Key.space>THIS<Key.space>TASK<Key.space>WITH<Key.space>SENSE<Key.space>OF<Key.space>CURIOSITY<Key.space>AND<Key.space>E<Key.backspace>WILLINGNESS<Key.space>FOR<Key.space>NEW<Key.space>EXPLORE<Key.space>NEW<Key.space>IDEAS<Key.space>AND<Key.space>APPROACHES<Key.space>
Screenshot: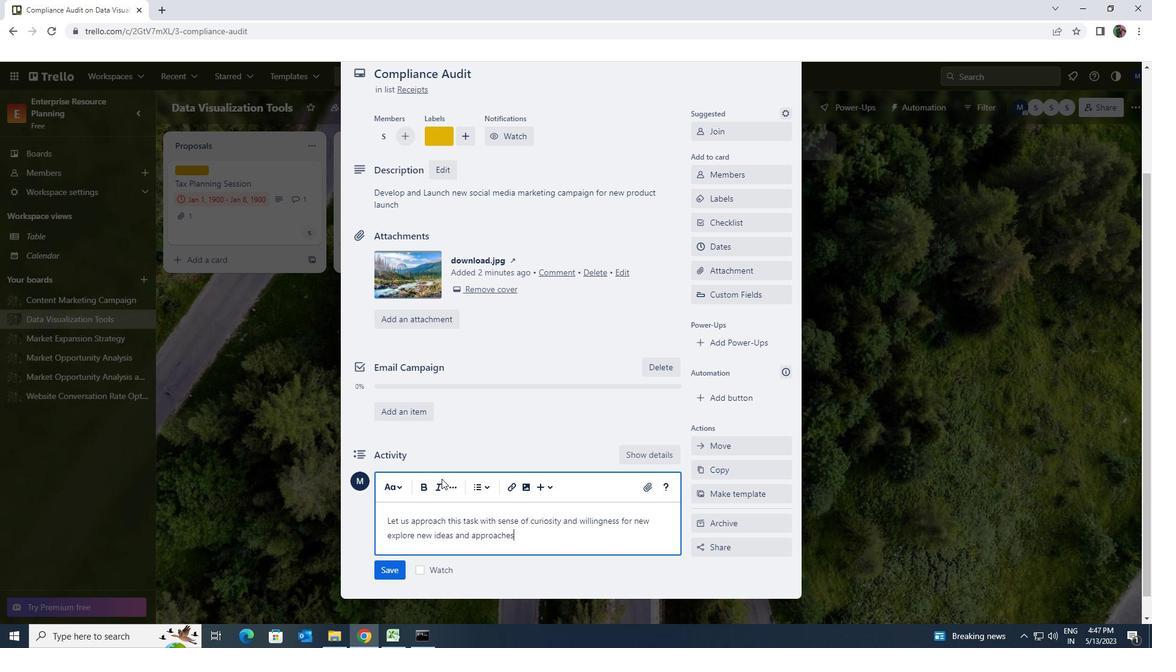 
Action: Mouse moved to (402, 572)
Screenshot: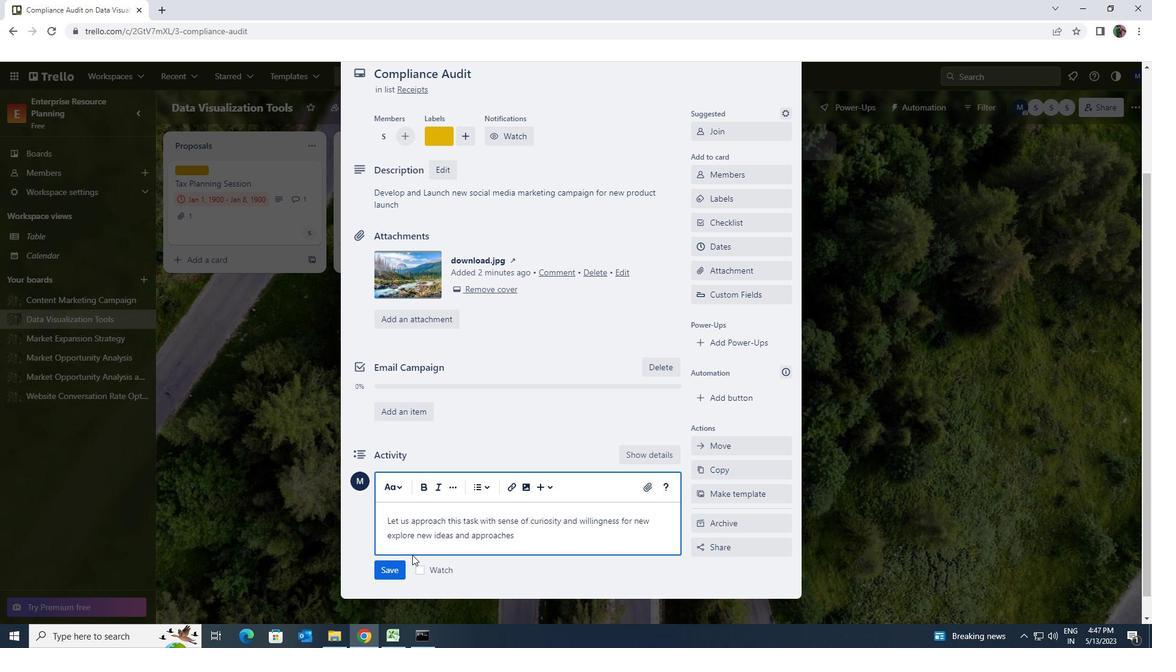 
Action: Mouse pressed left at (402, 572)
Screenshot: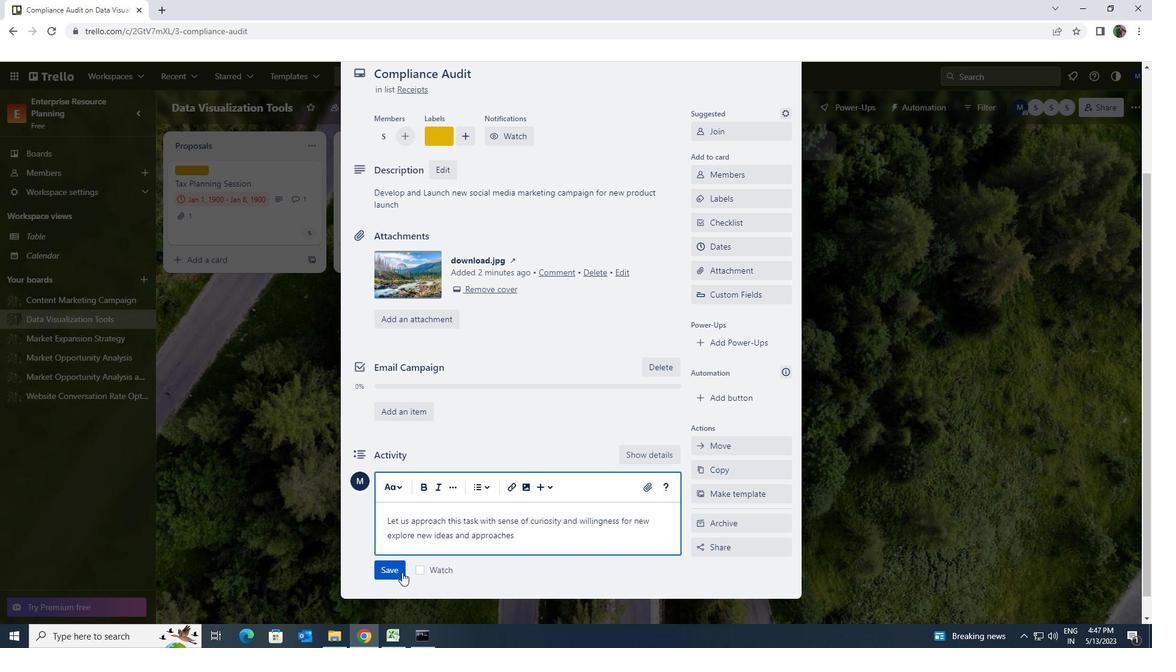 
Action: Mouse moved to (573, 429)
Screenshot: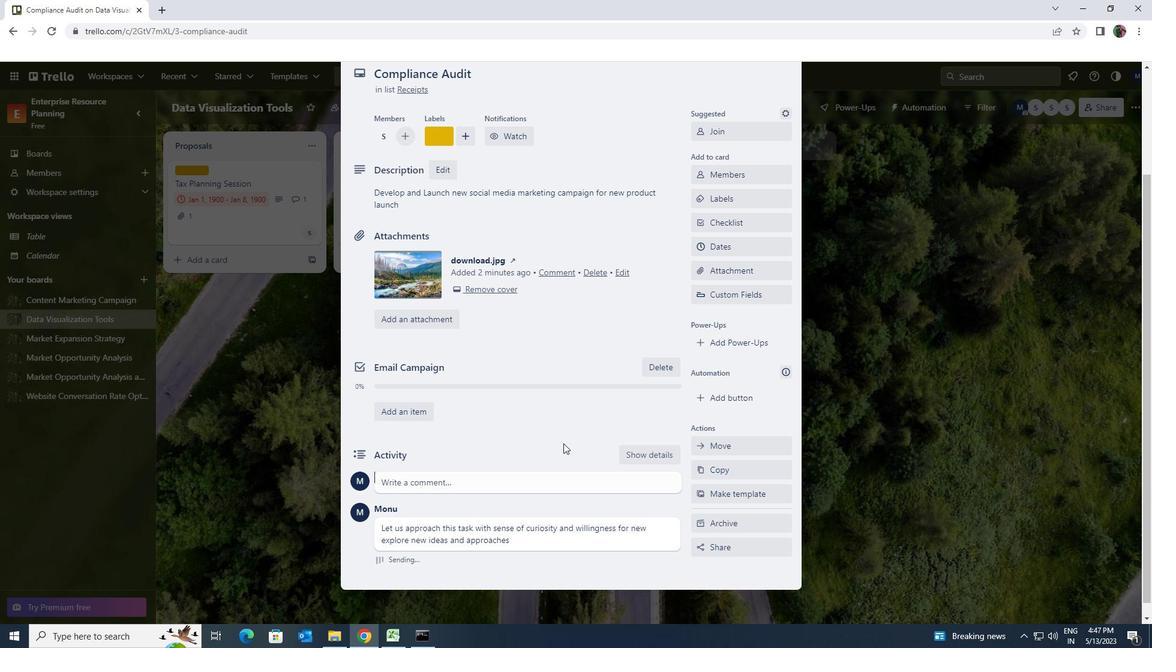
Action: Mouse scrolled (573, 430) with delta (0, 0)
Screenshot: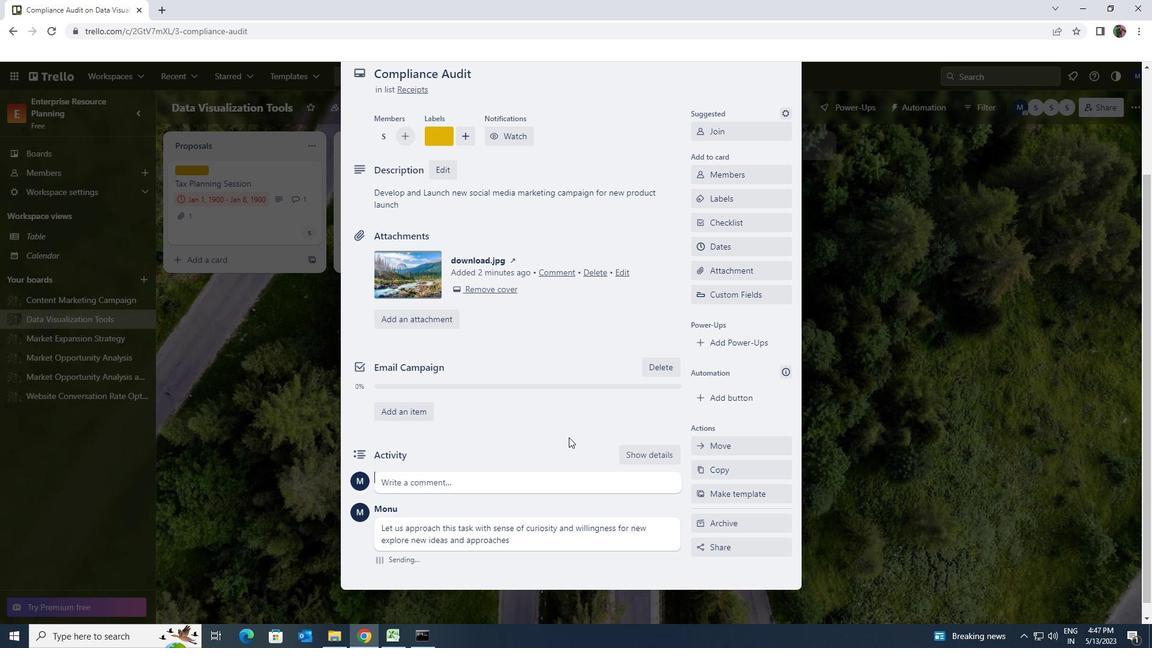 
Action: Mouse moved to (573, 426)
Screenshot: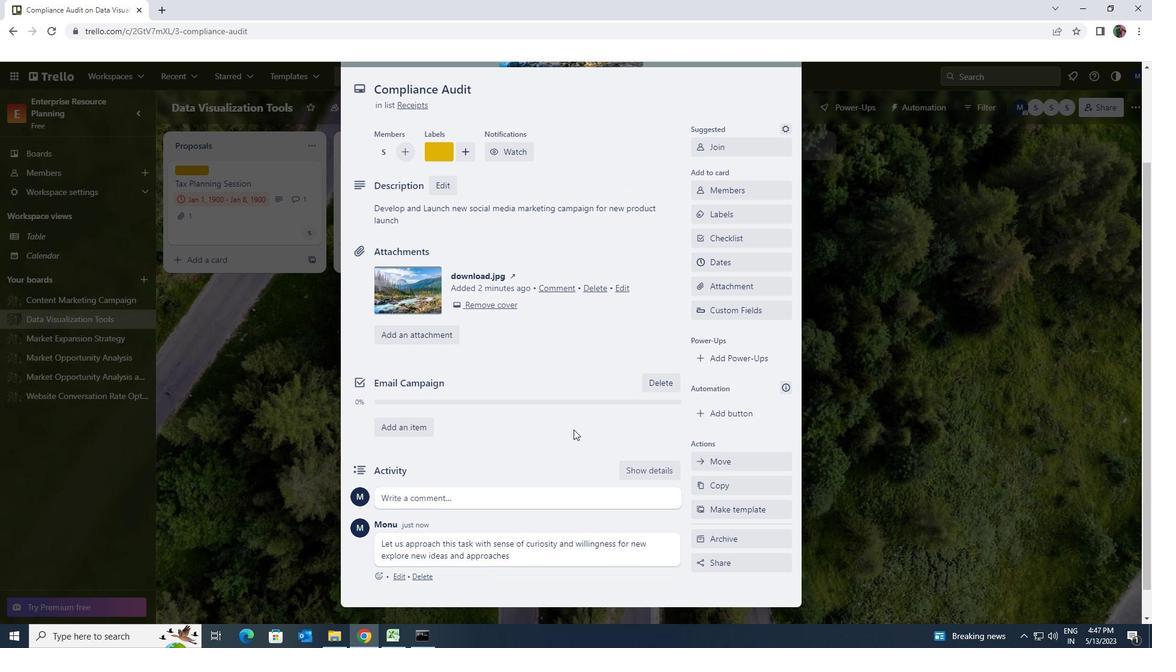 
Action: Mouse scrolled (573, 426) with delta (0, 0)
Screenshot: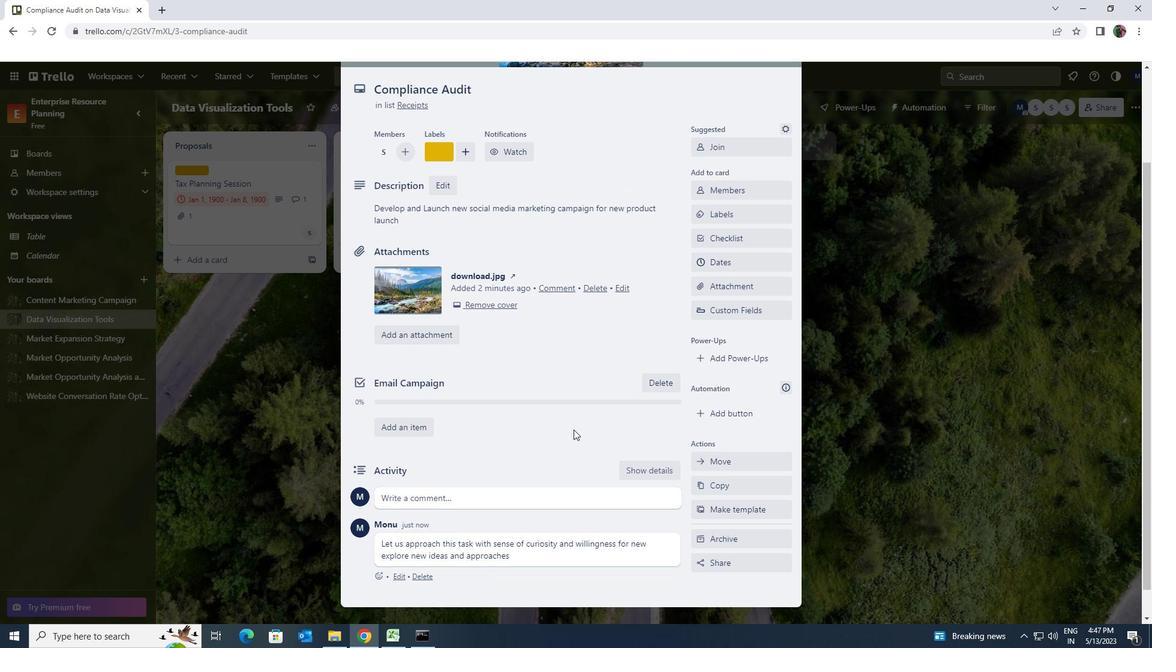 
Action: Mouse moved to (696, 372)
Screenshot: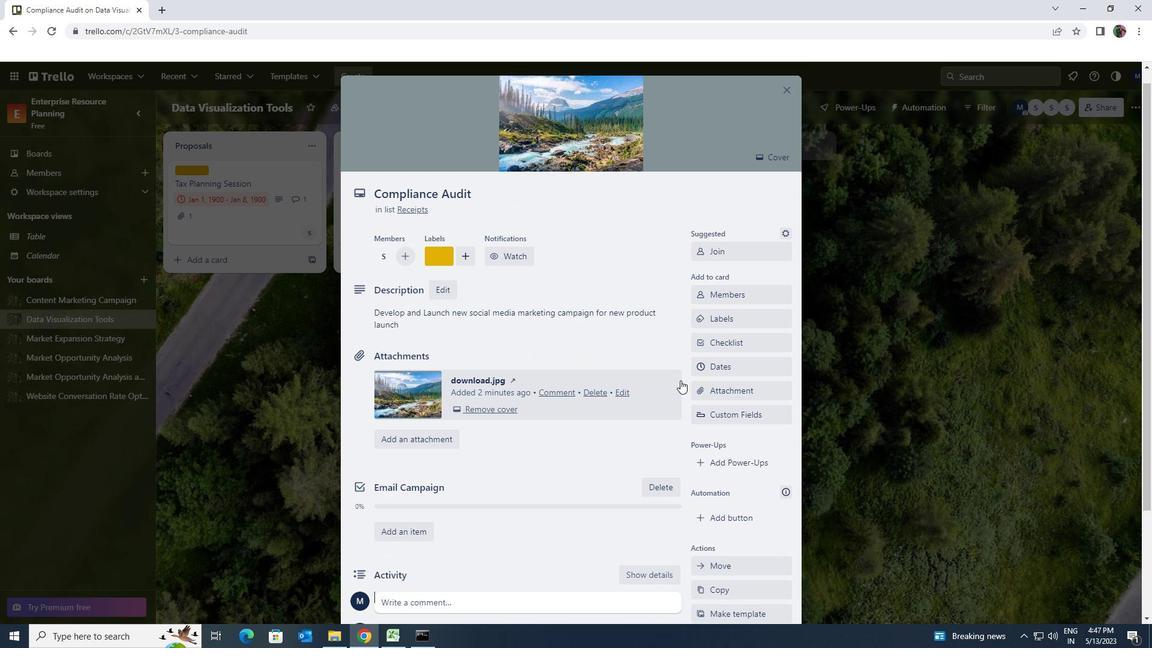 
Action: Mouse pressed left at (696, 372)
Screenshot: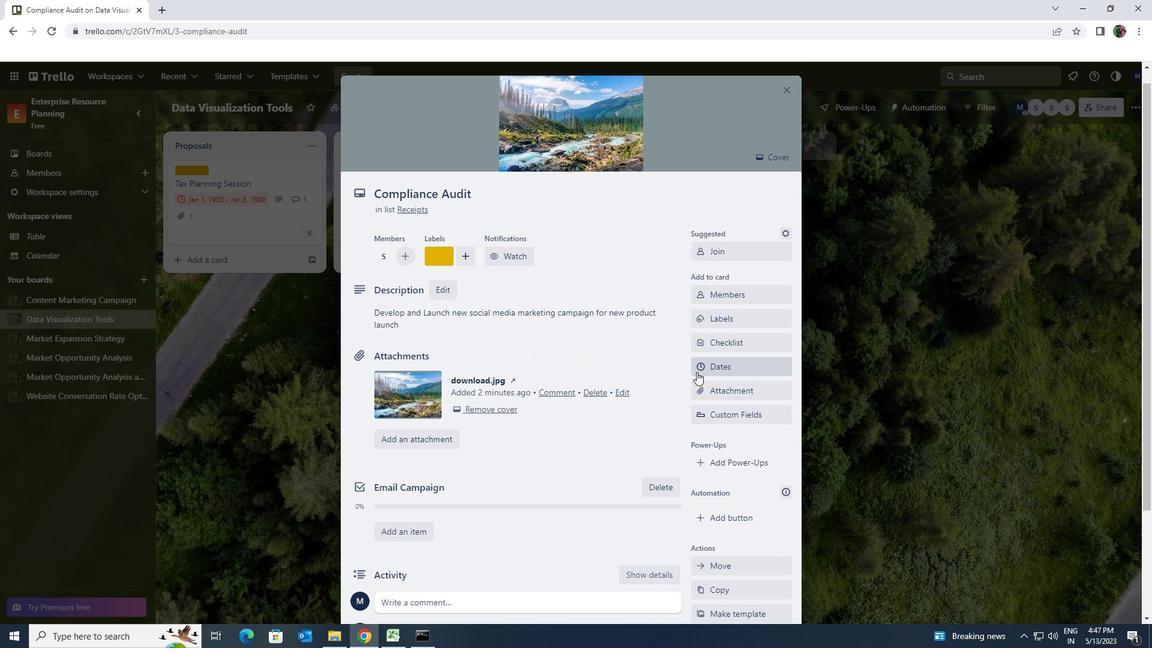 
Action: Mouse moved to (699, 325)
Screenshot: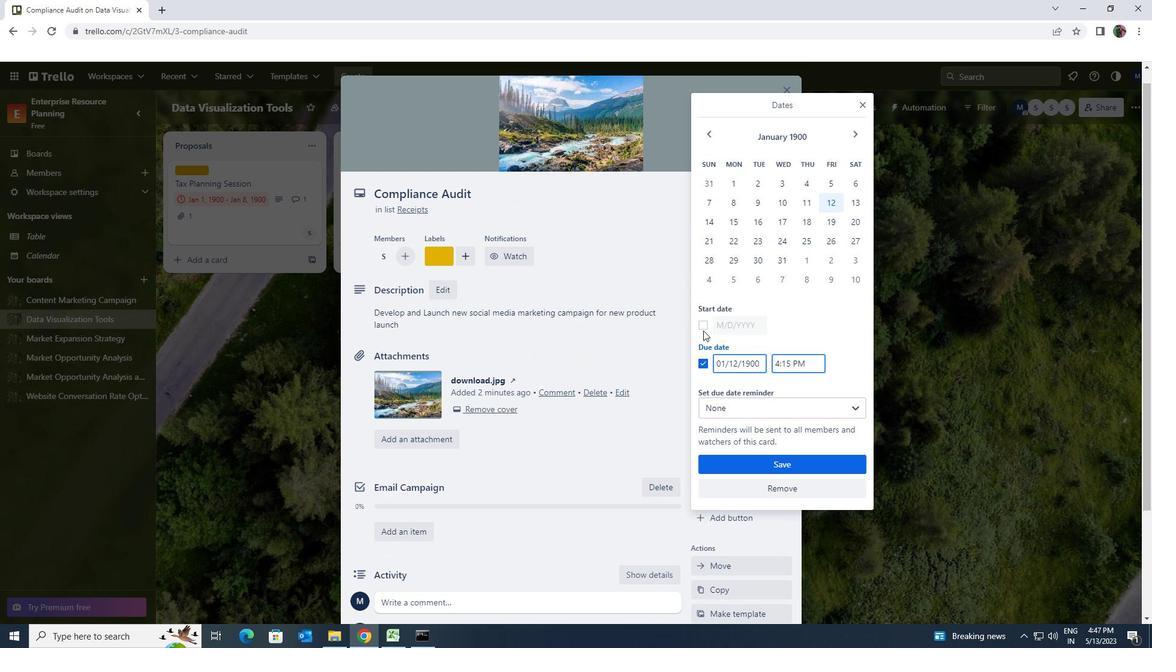 
Action: Mouse pressed left at (699, 325)
Screenshot: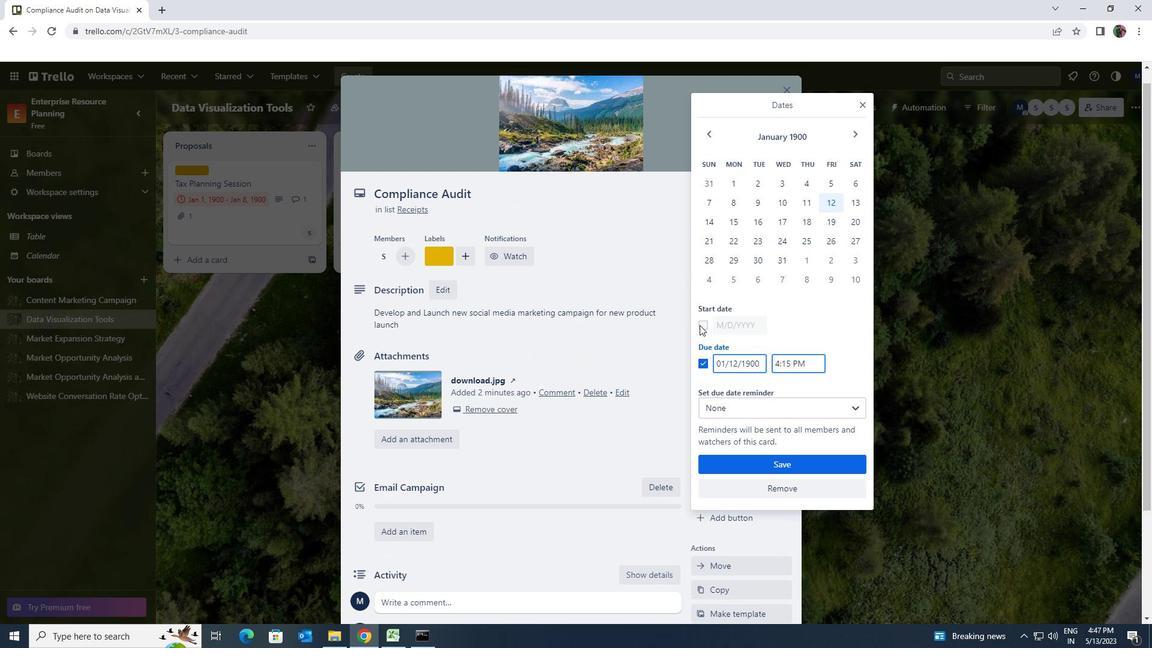 
Action: Mouse moved to (758, 324)
Screenshot: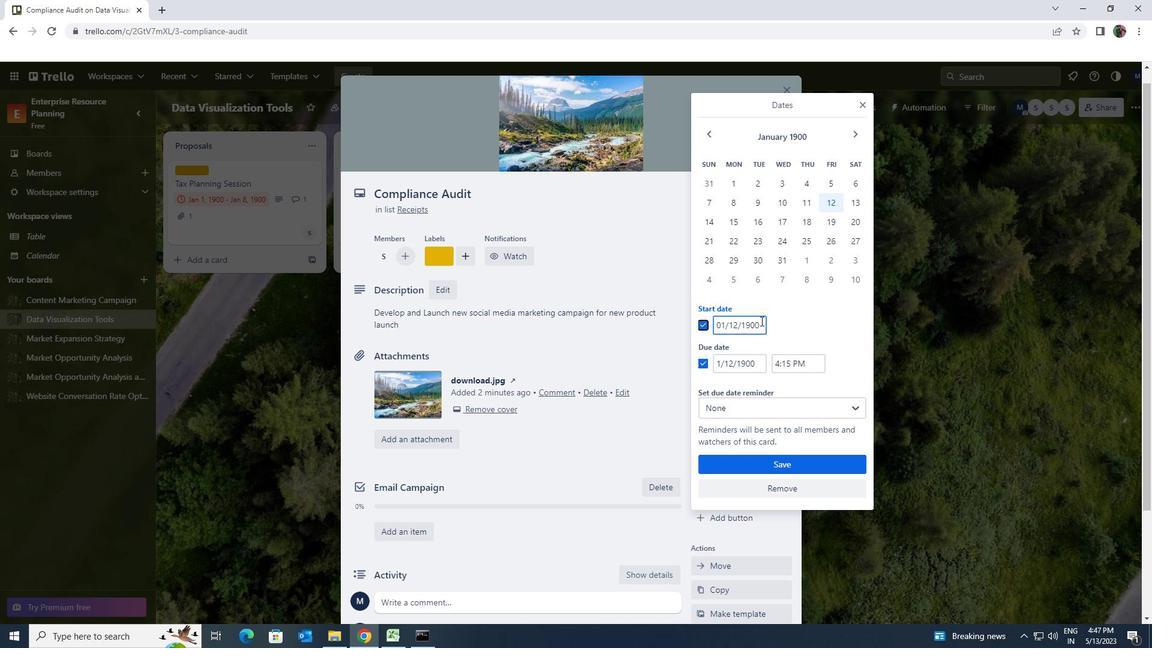 
Action: Mouse pressed left at (758, 324)
Screenshot: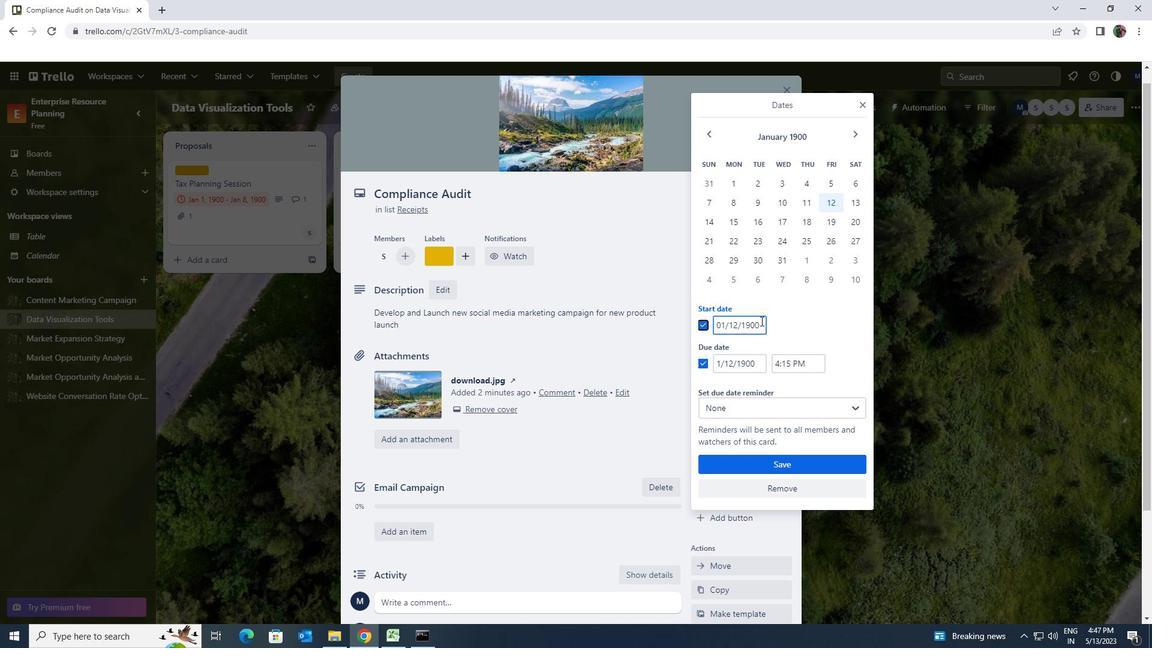 
Action: Mouse moved to (708, 327)
Screenshot: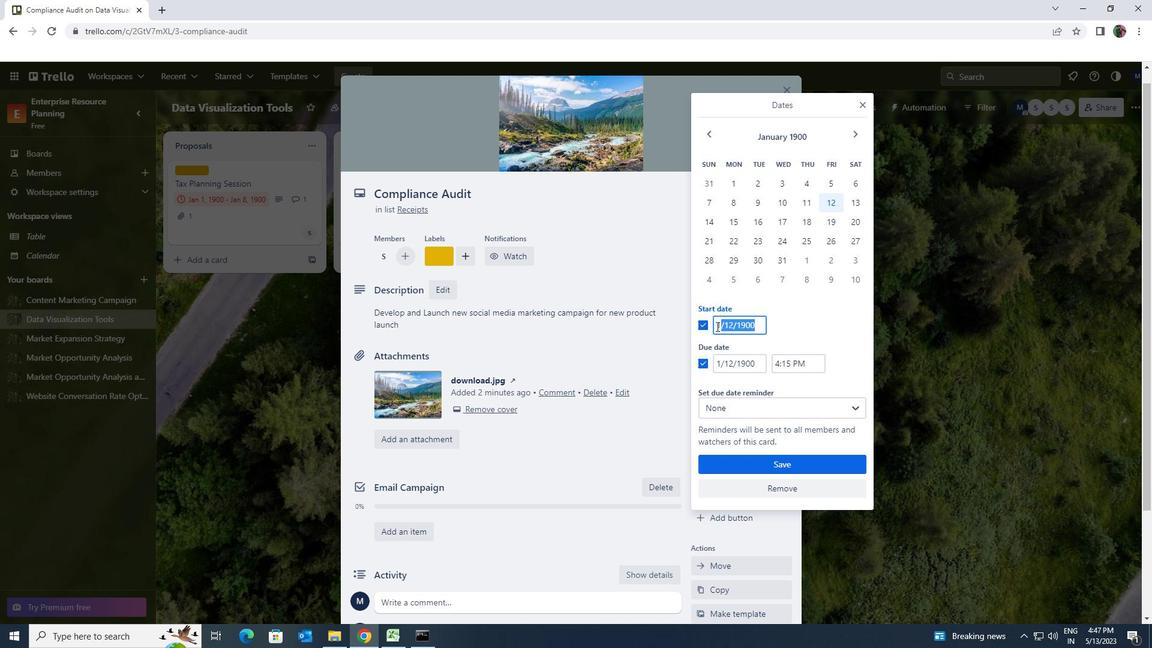 
Action: Key pressed 1/13/1990
Screenshot: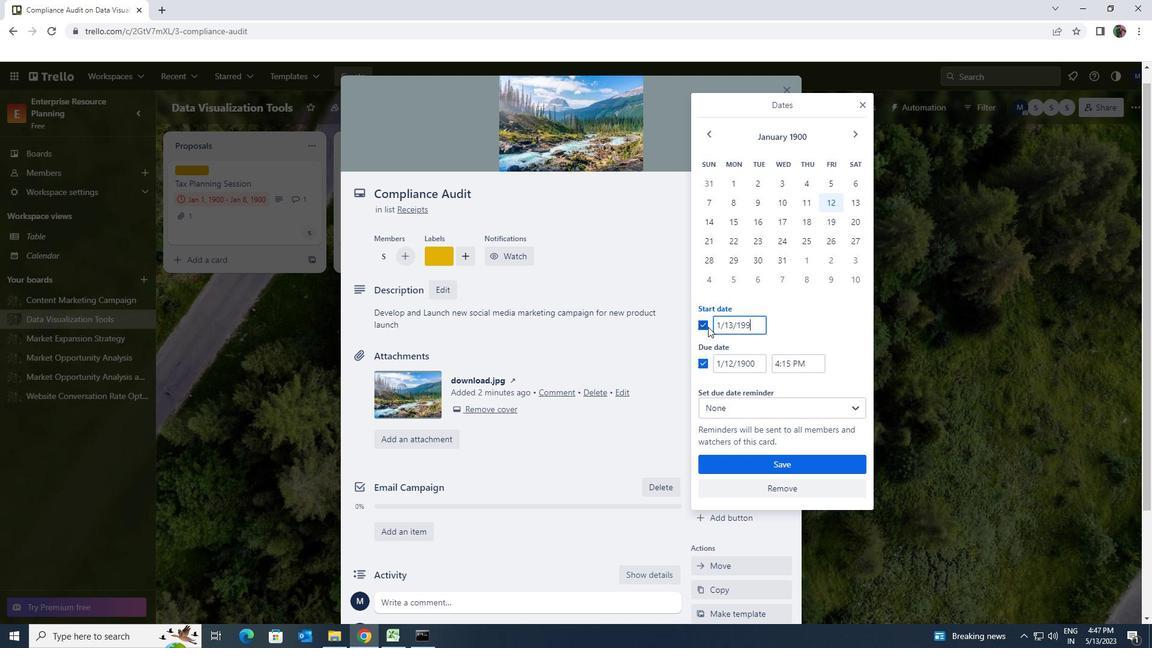 
Action: Mouse moved to (760, 364)
Screenshot: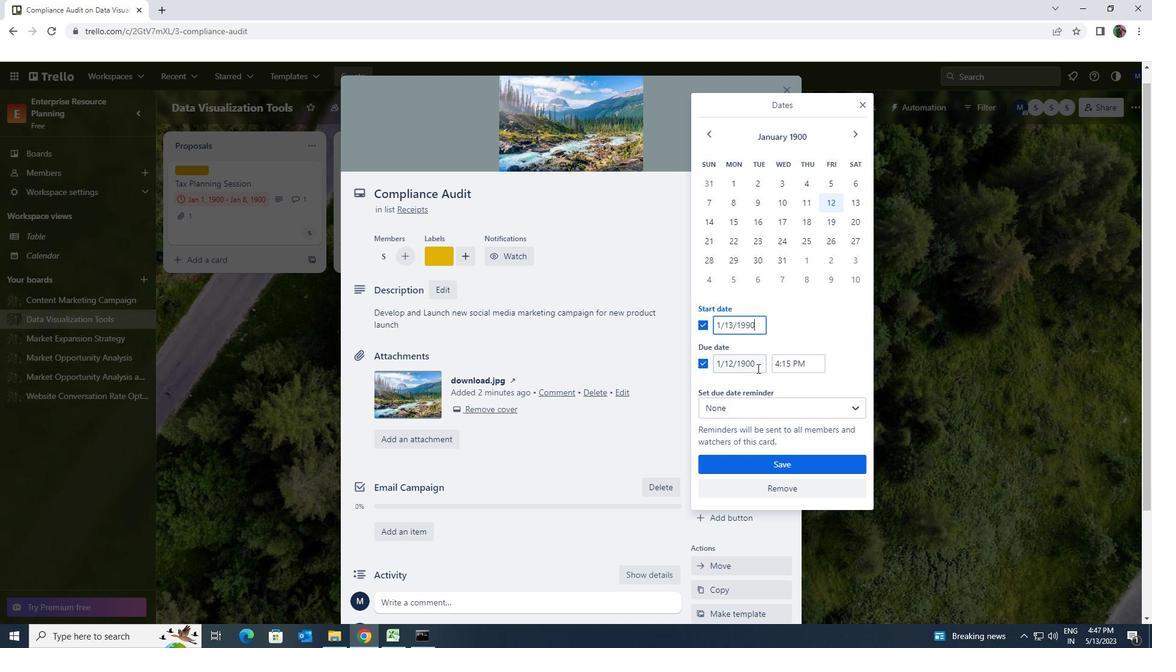 
Action: Mouse pressed left at (760, 364)
Screenshot: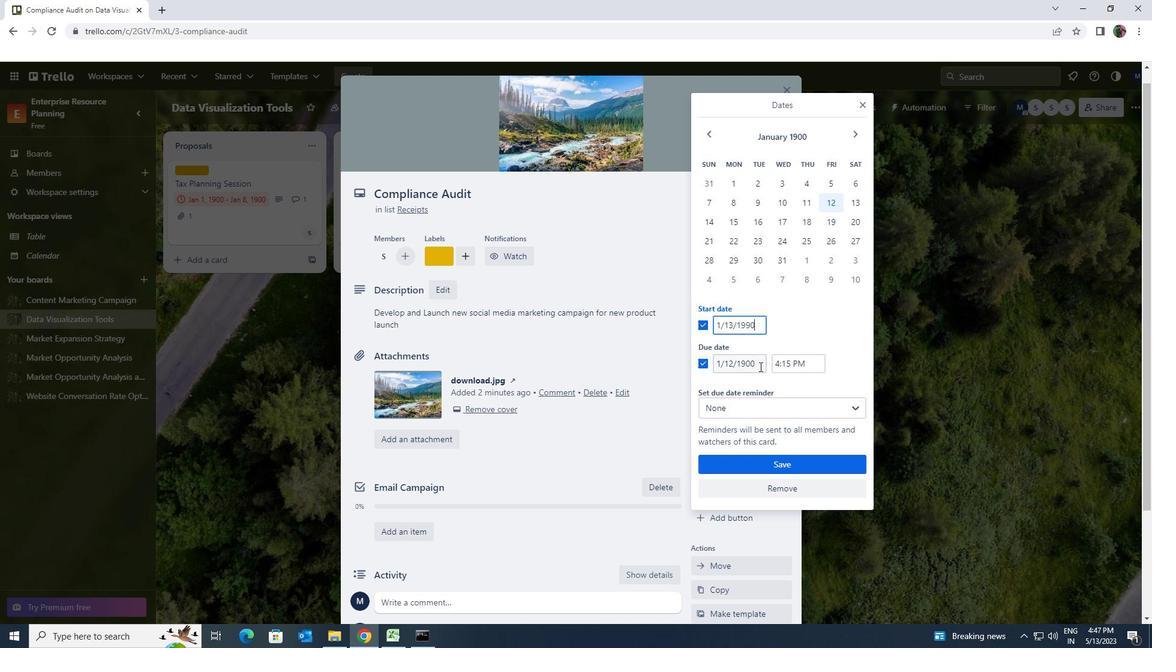 
Action: Mouse moved to (715, 367)
Screenshot: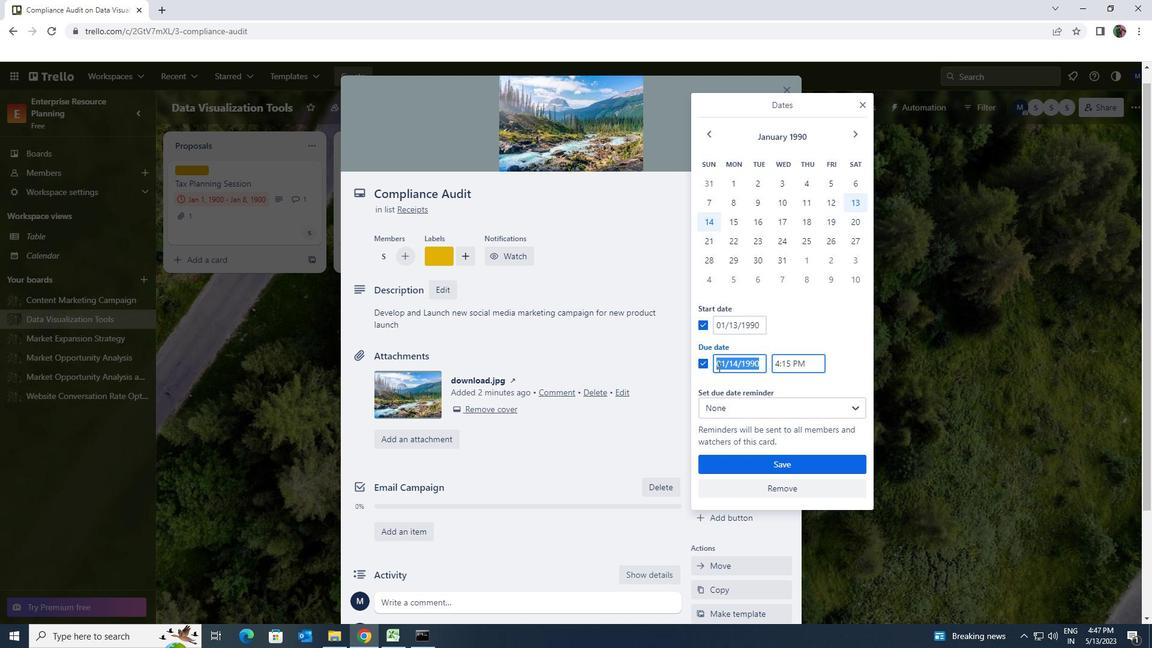 
Action: Key pressed 1/1/<Key.backspace><Key.backspace>20<Key.num_lock>/<Key.end><Key.page_up><Key.end><Key.page_up><Key.insert><Key.end><Key.end><Key.num_lock>1900
Screenshot: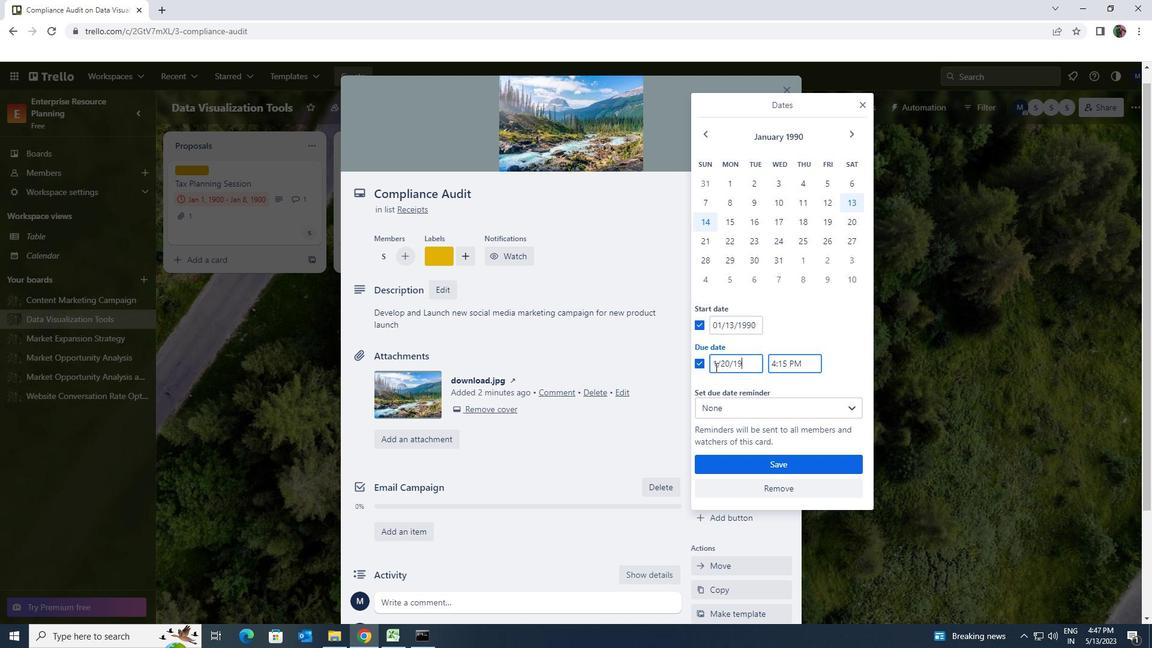 
Action: Mouse moved to (756, 461)
Screenshot: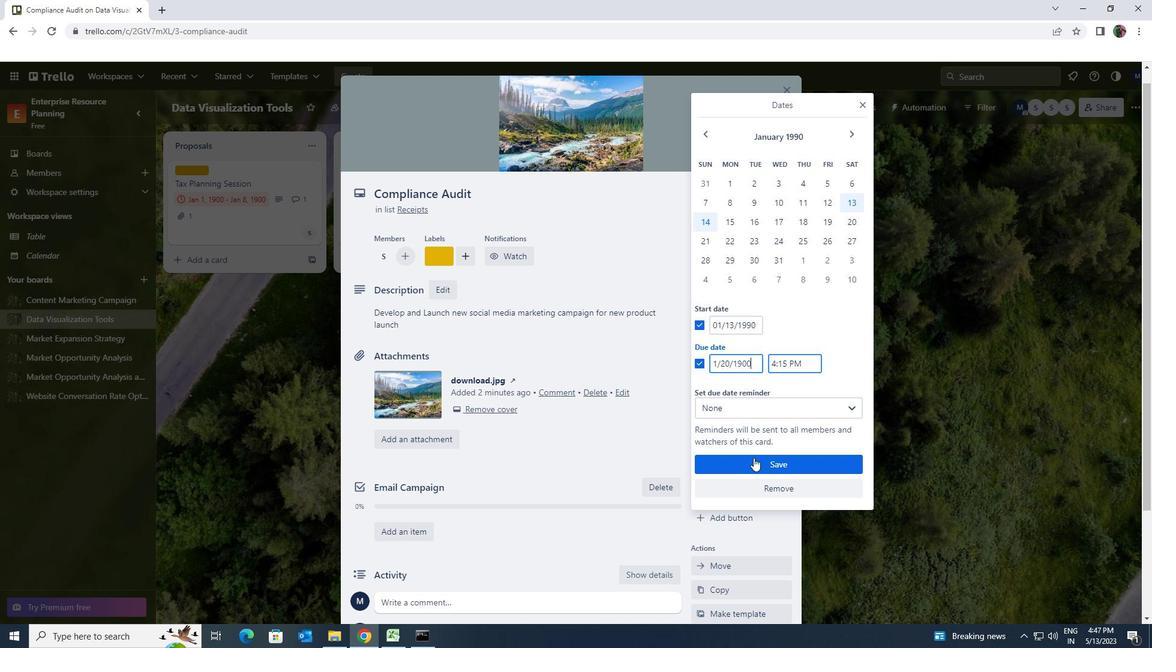 
Action: Mouse pressed left at (756, 461)
Screenshot: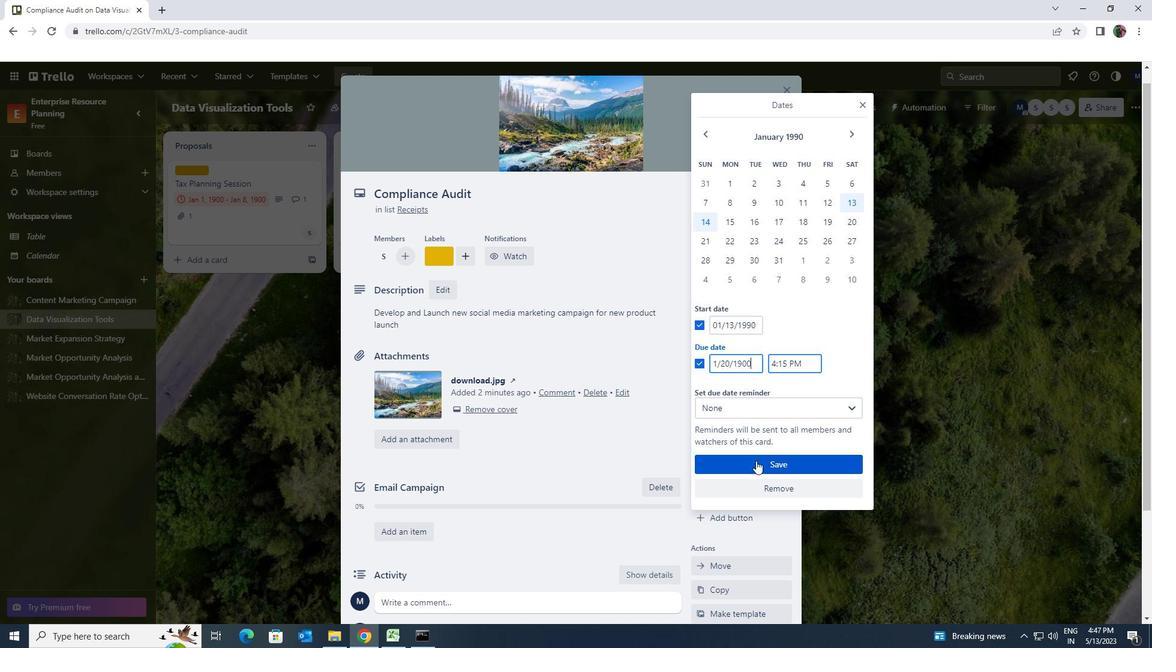 
